 Task: Find connections with filter location Palakkad with filter topic #realestatewith filter profile language French with filter current company Toluna with filter school The ICFAI University, Dehradun with filter industry Primary and Secondary Education with filter service category Mortgage Lending with filter keywords title Coordinator
Action: Mouse moved to (481, 59)
Screenshot: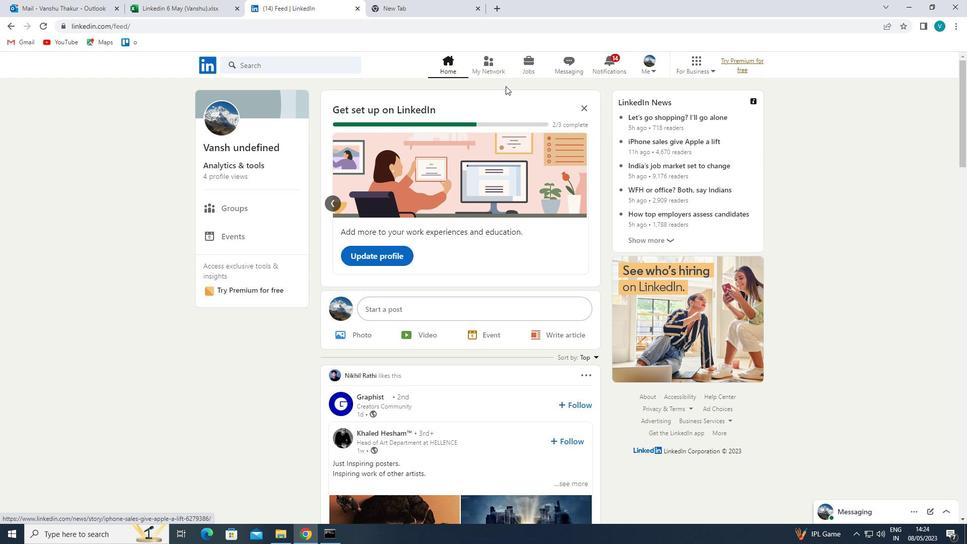 
Action: Mouse pressed left at (481, 59)
Screenshot: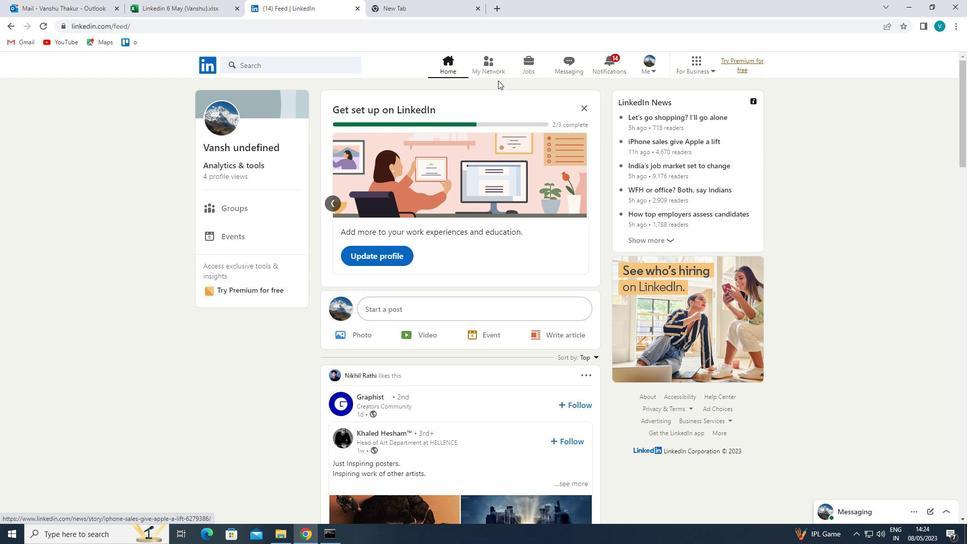 
Action: Mouse moved to (282, 120)
Screenshot: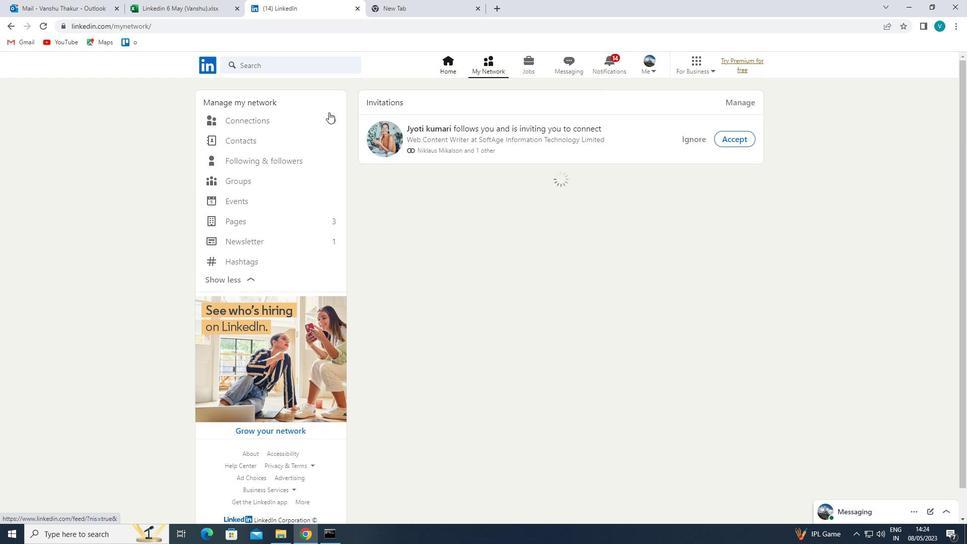 
Action: Mouse pressed left at (282, 120)
Screenshot: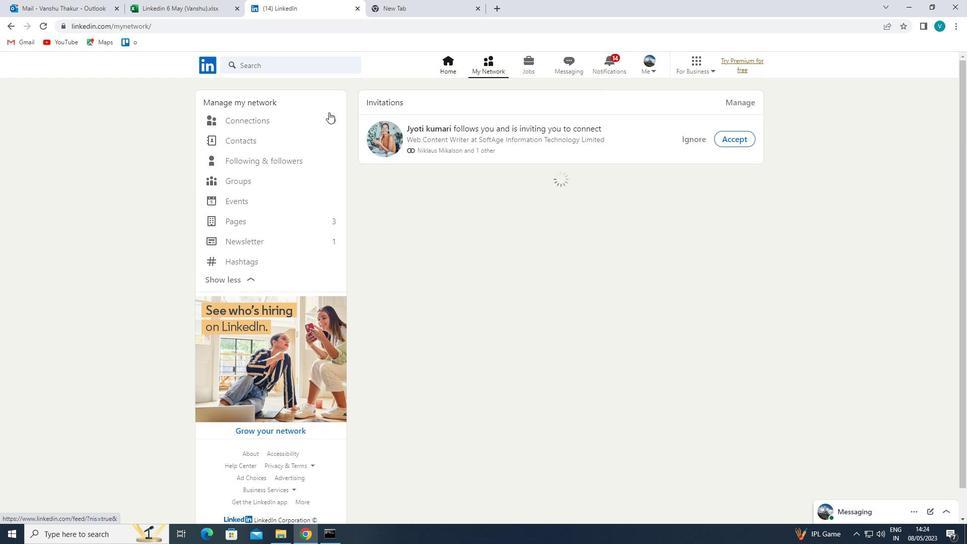 
Action: Mouse moved to (563, 117)
Screenshot: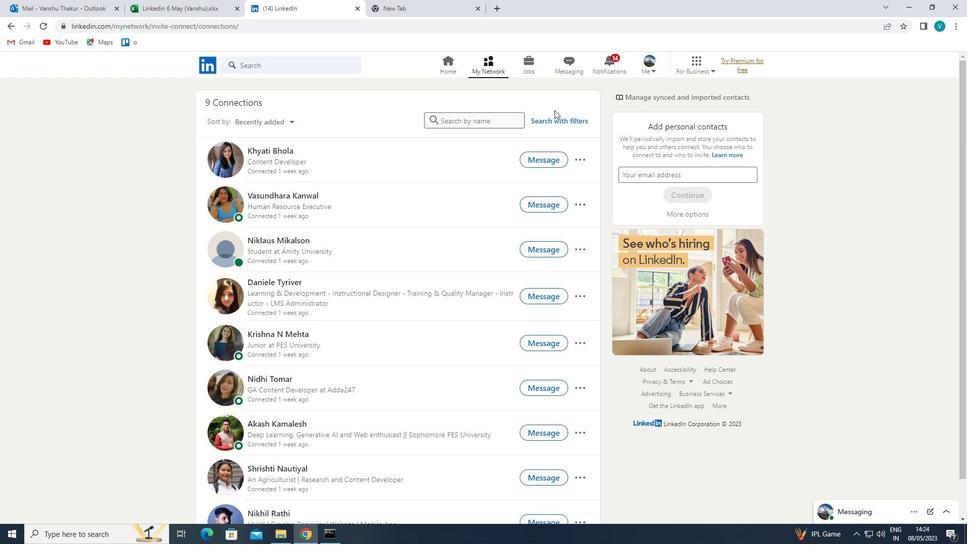 
Action: Mouse pressed left at (563, 117)
Screenshot: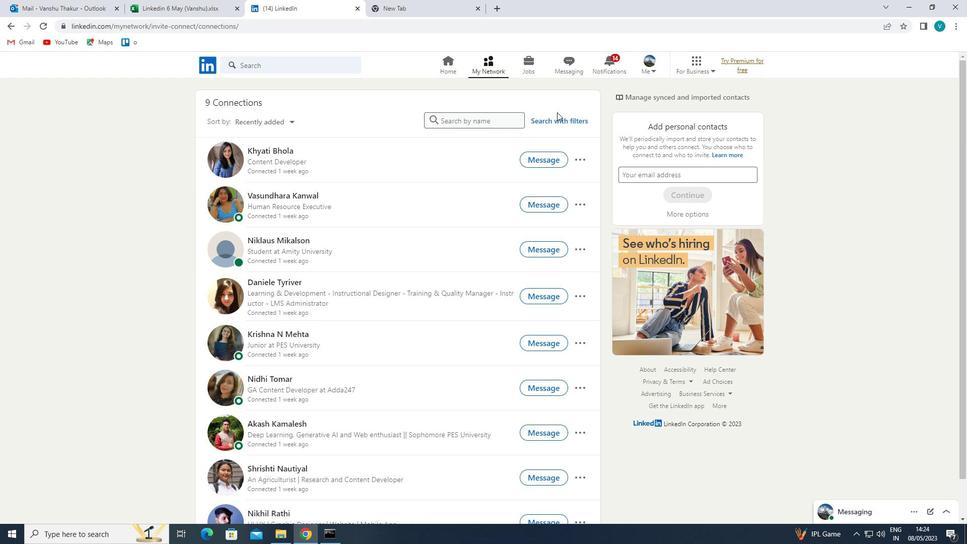 
Action: Mouse moved to (495, 88)
Screenshot: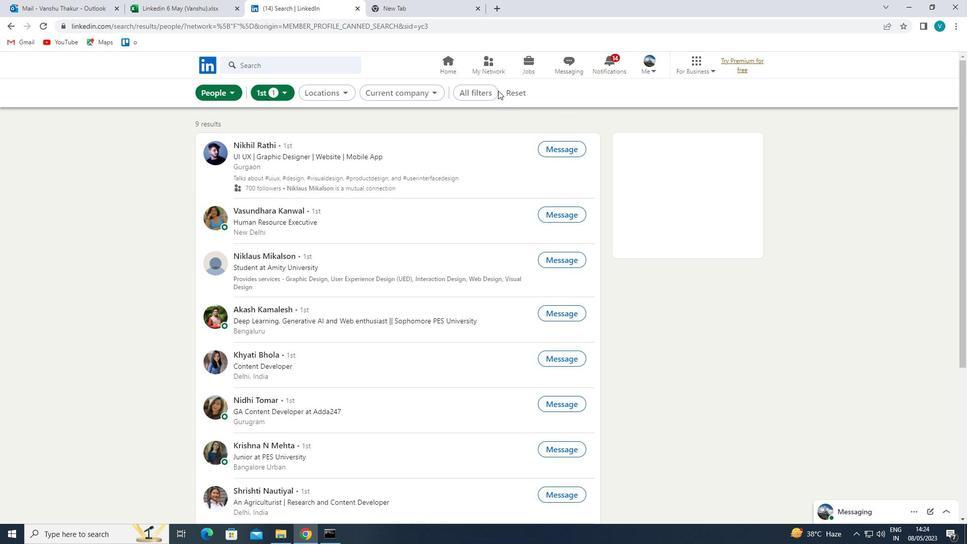 
Action: Mouse pressed left at (495, 88)
Screenshot: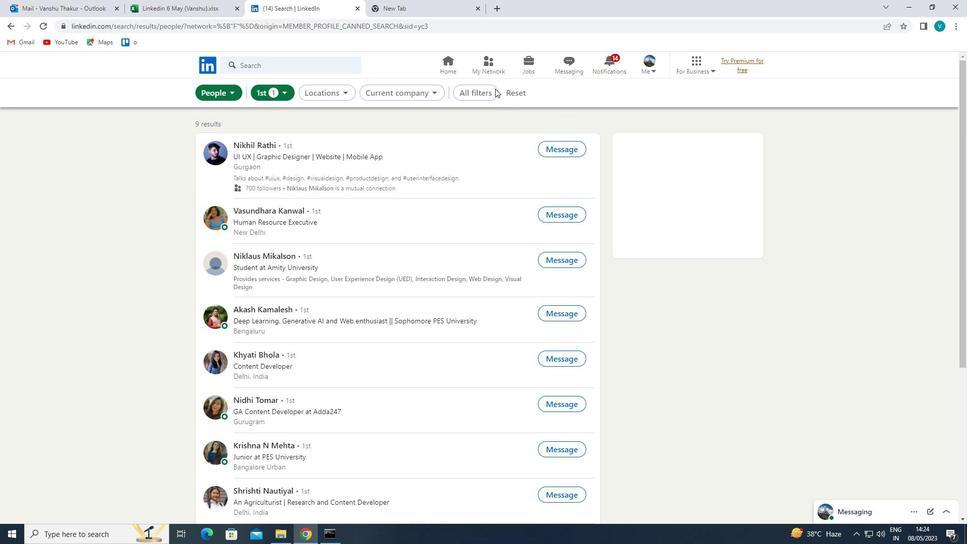 
Action: Mouse moved to (809, 220)
Screenshot: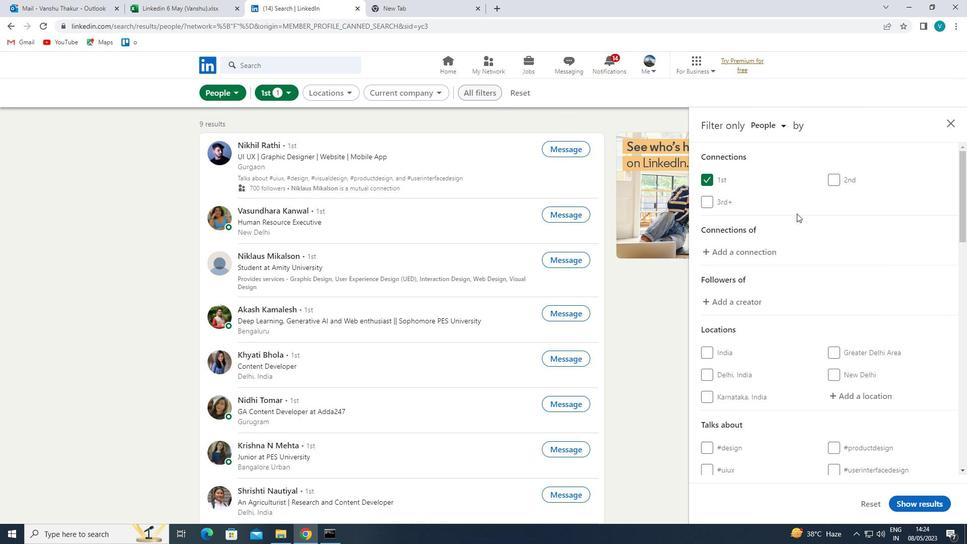 
Action: Mouse scrolled (809, 219) with delta (0, 0)
Screenshot: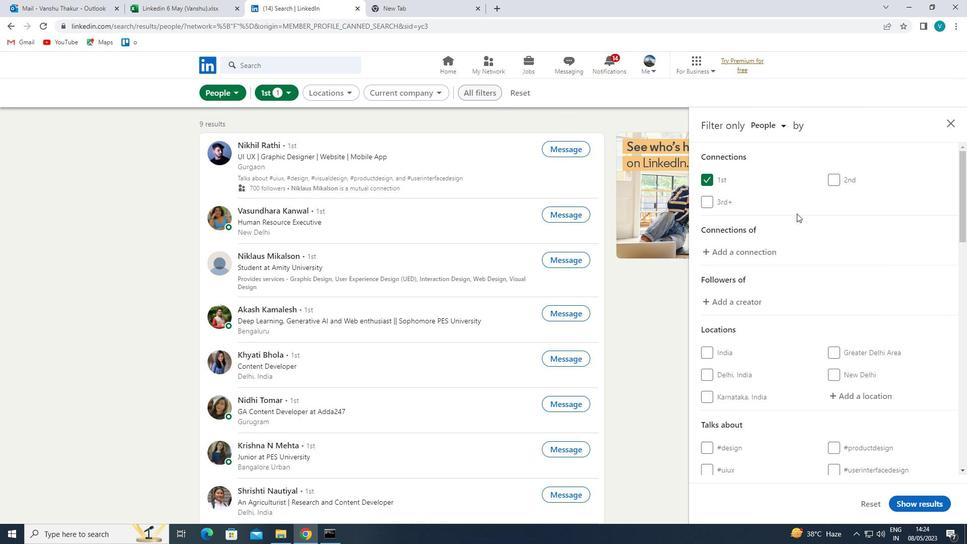 
Action: Mouse moved to (813, 223)
Screenshot: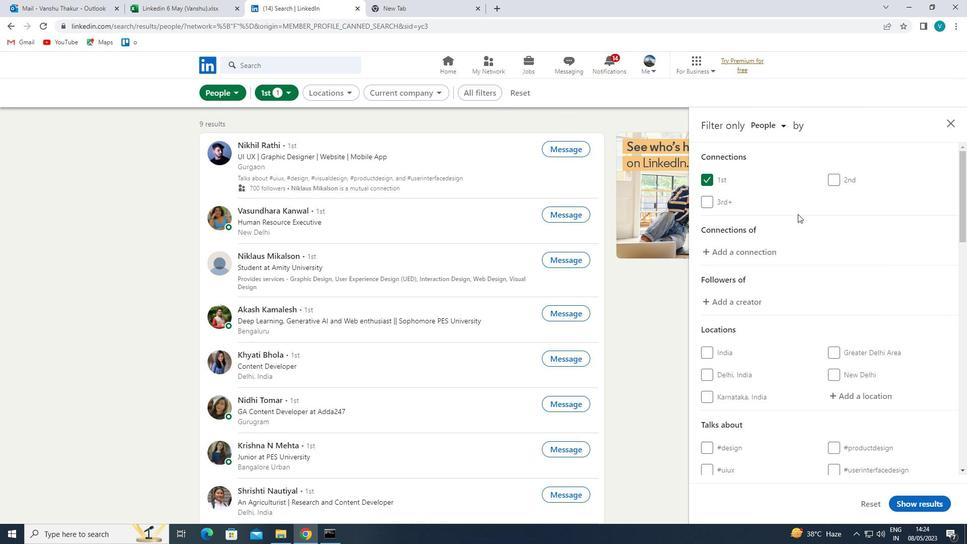 
Action: Mouse scrolled (813, 222) with delta (0, 0)
Screenshot: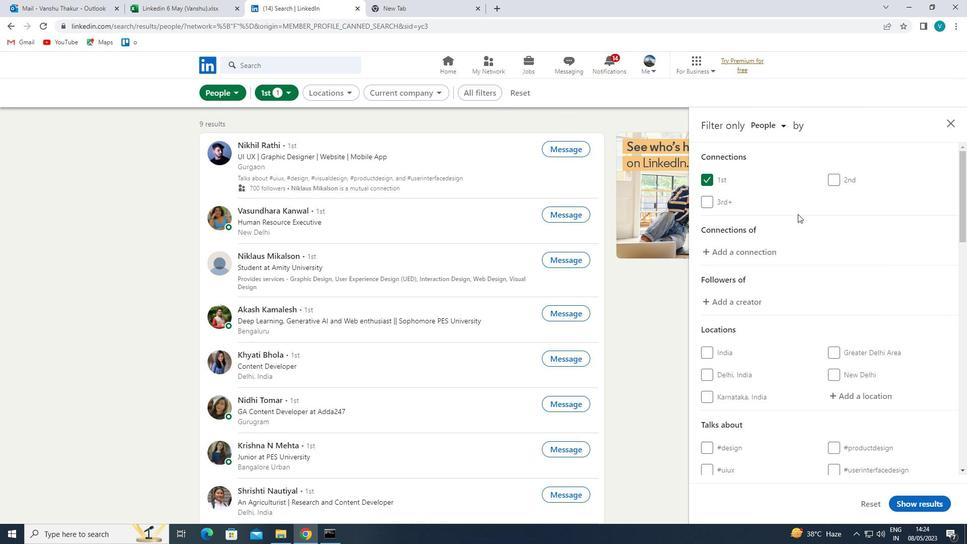 
Action: Mouse moved to (862, 290)
Screenshot: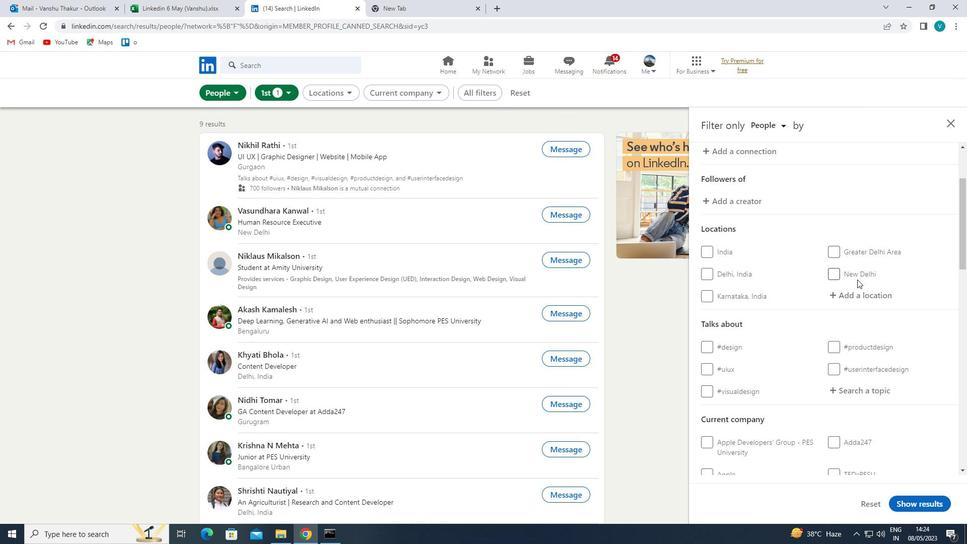 
Action: Mouse pressed left at (862, 290)
Screenshot: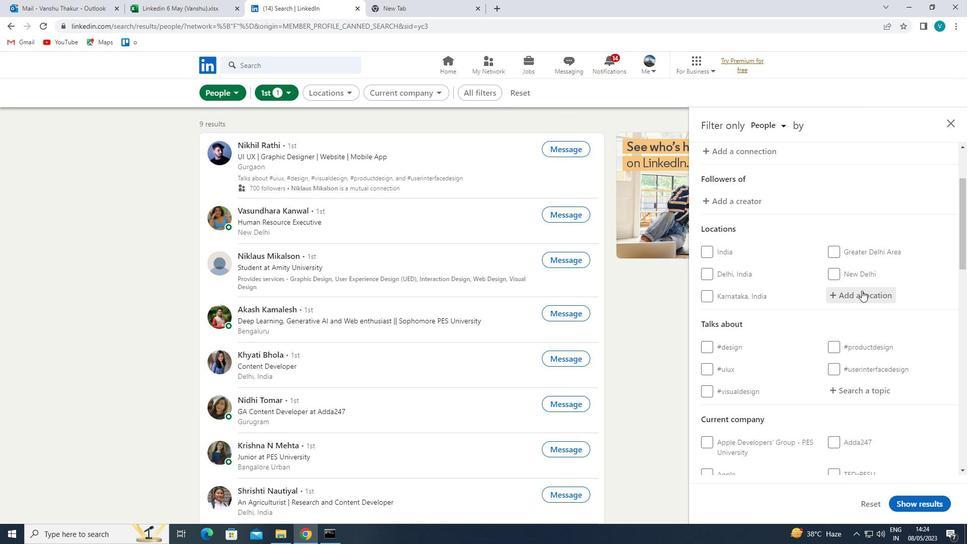 
Action: Mouse moved to (753, 234)
Screenshot: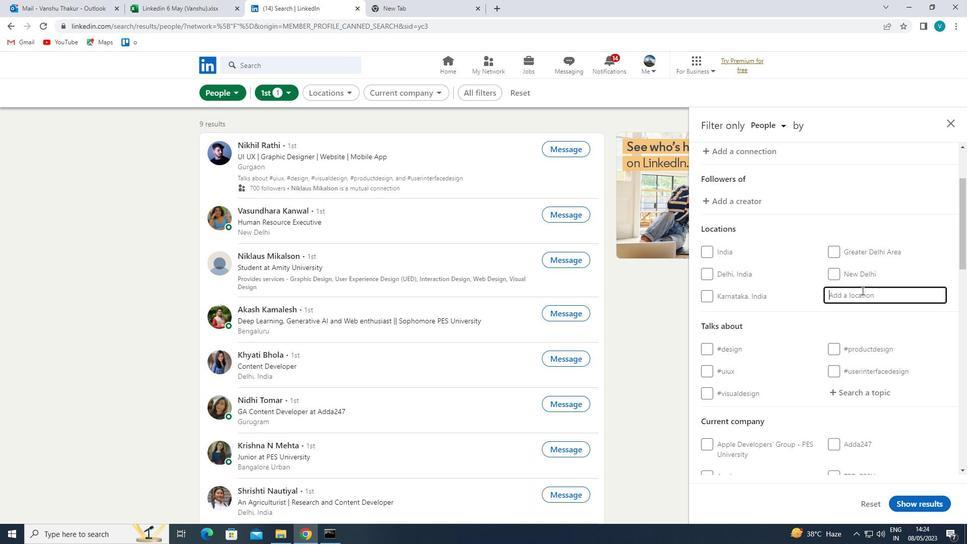 
Action: Key pressed <Key.shift><Key.shift><Key.shift><Key.shift>PALAKKAD
Screenshot: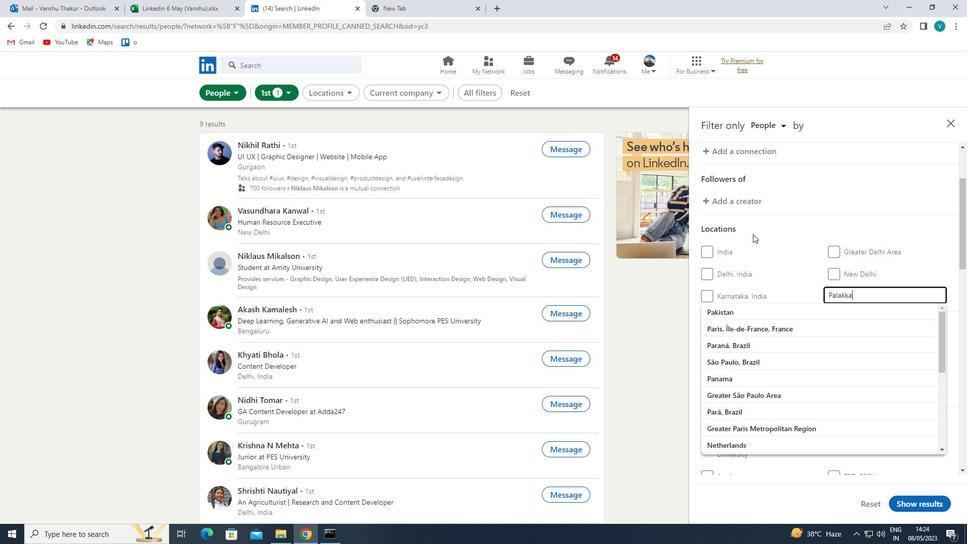 
Action: Mouse moved to (764, 309)
Screenshot: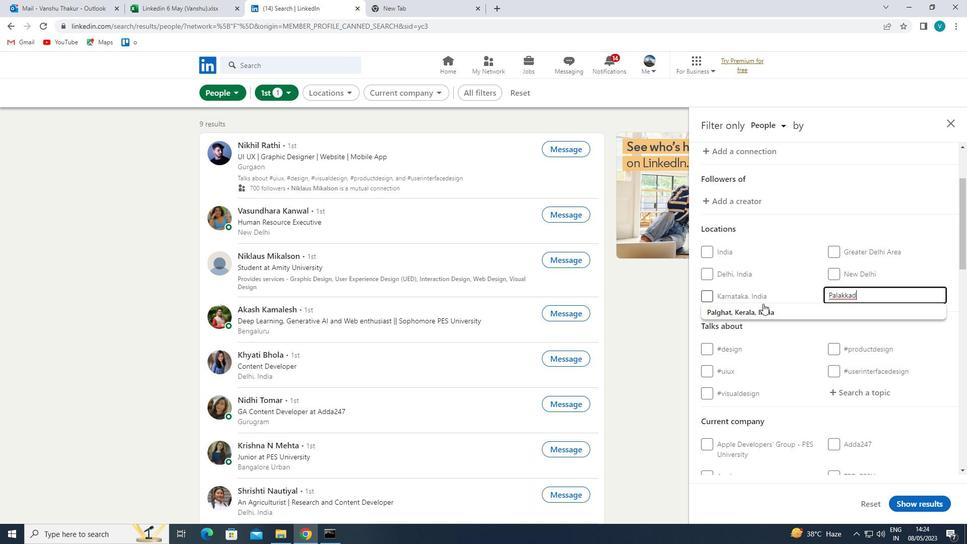 
Action: Mouse pressed left at (764, 309)
Screenshot: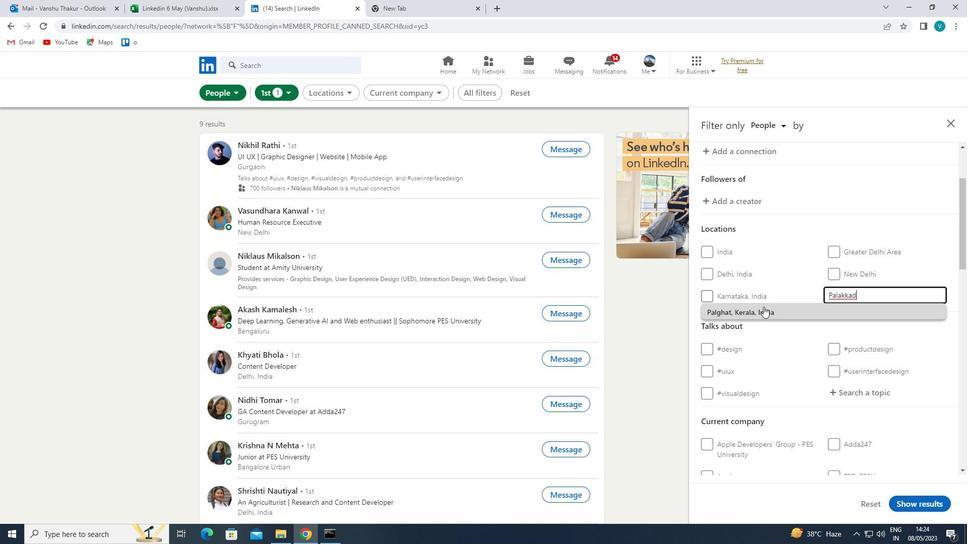 
Action: Mouse moved to (780, 317)
Screenshot: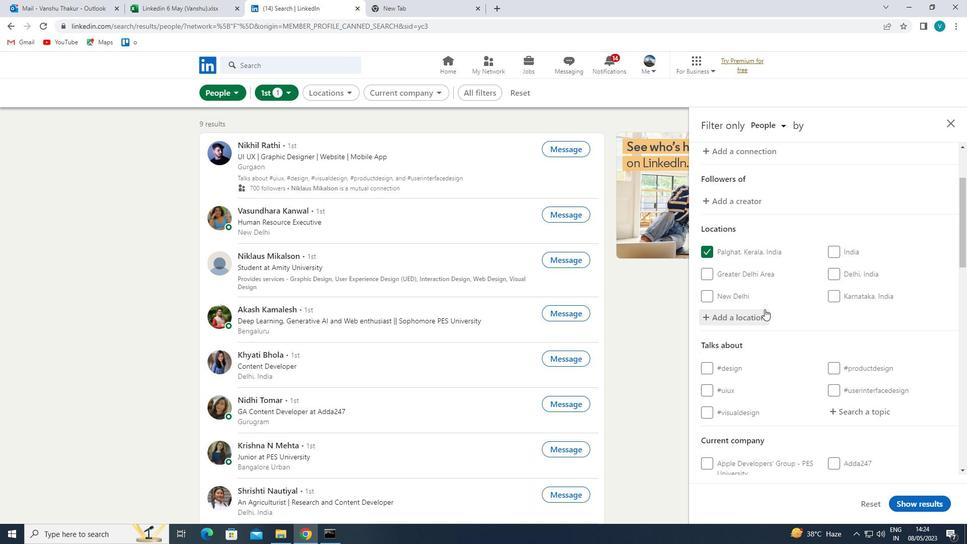 
Action: Mouse scrolled (780, 317) with delta (0, 0)
Screenshot: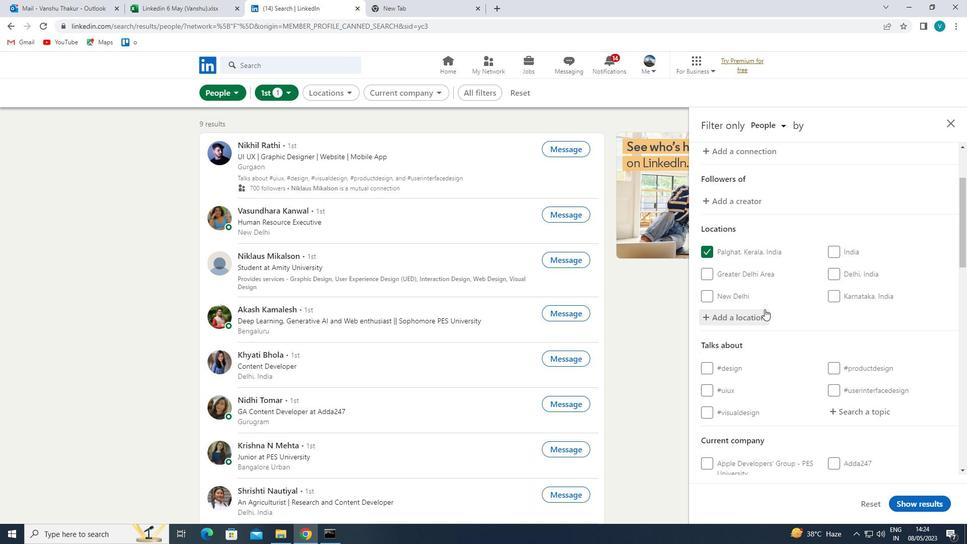 
Action: Mouse moved to (801, 333)
Screenshot: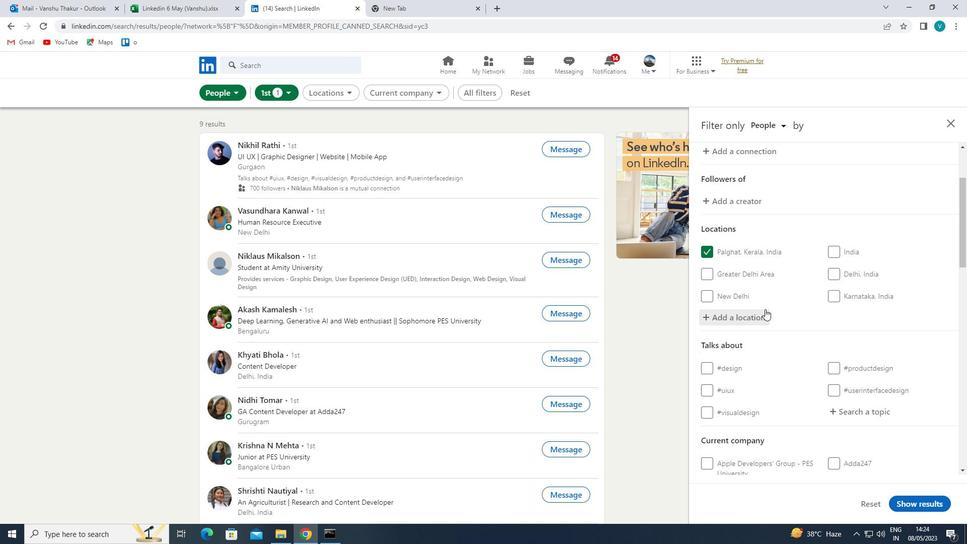 
Action: Mouse scrolled (801, 333) with delta (0, 0)
Screenshot: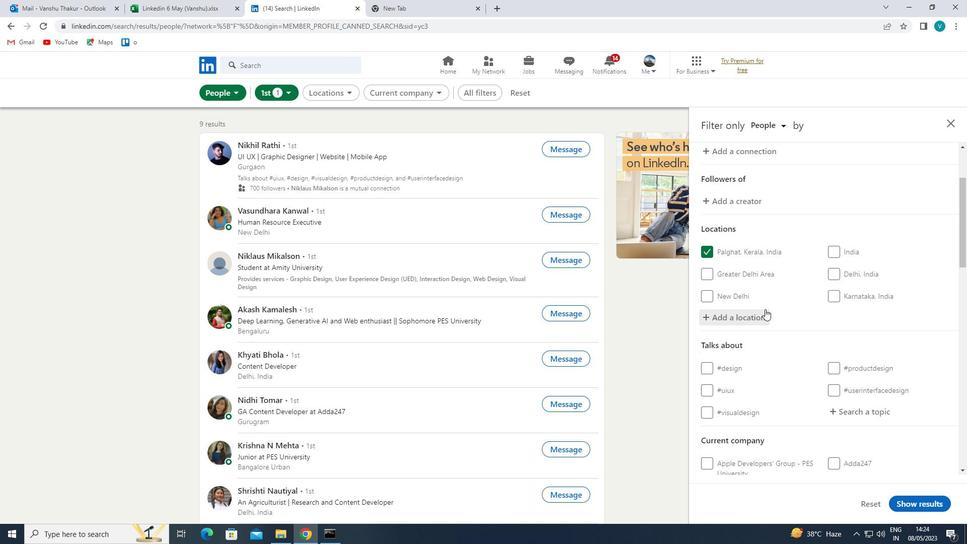 
Action: Mouse moved to (846, 310)
Screenshot: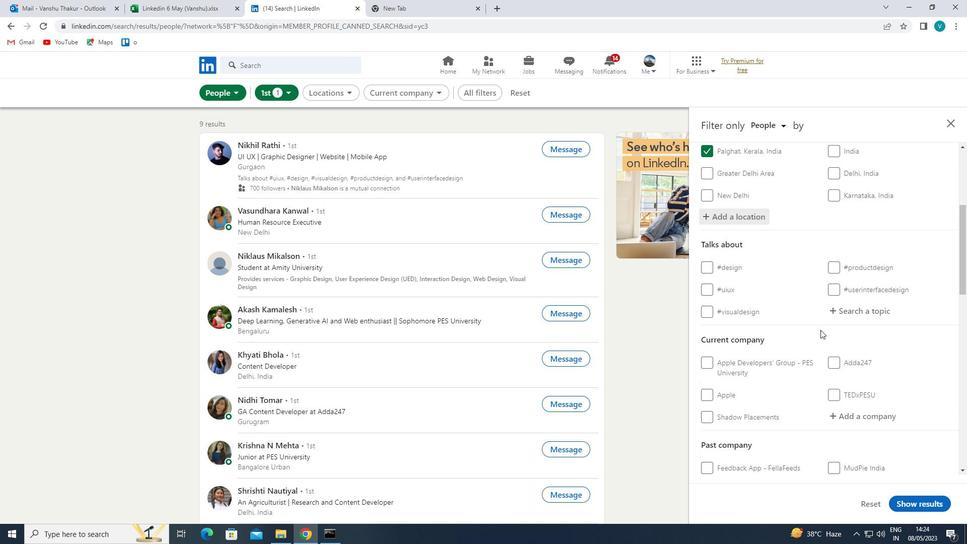 
Action: Mouse pressed left at (846, 310)
Screenshot: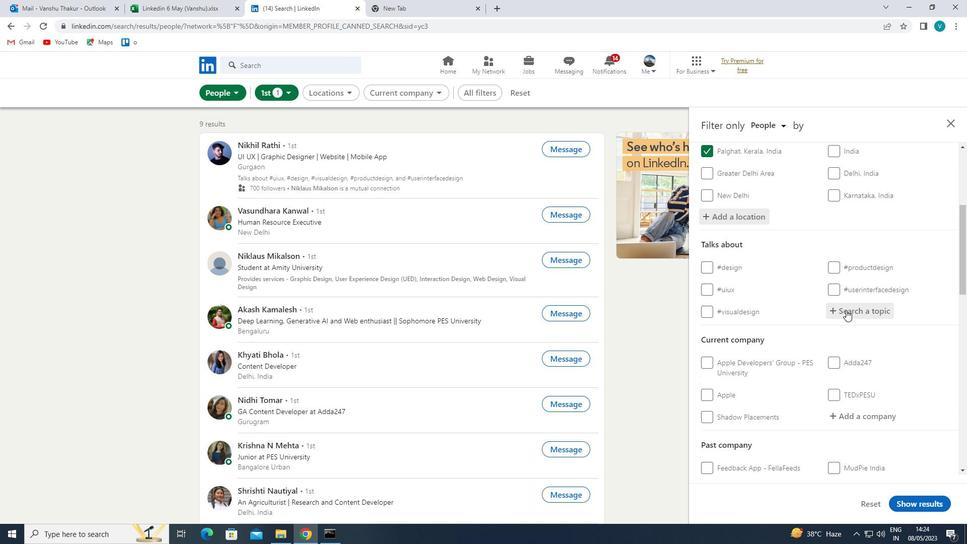 
Action: Mouse moved to (709, 231)
Screenshot: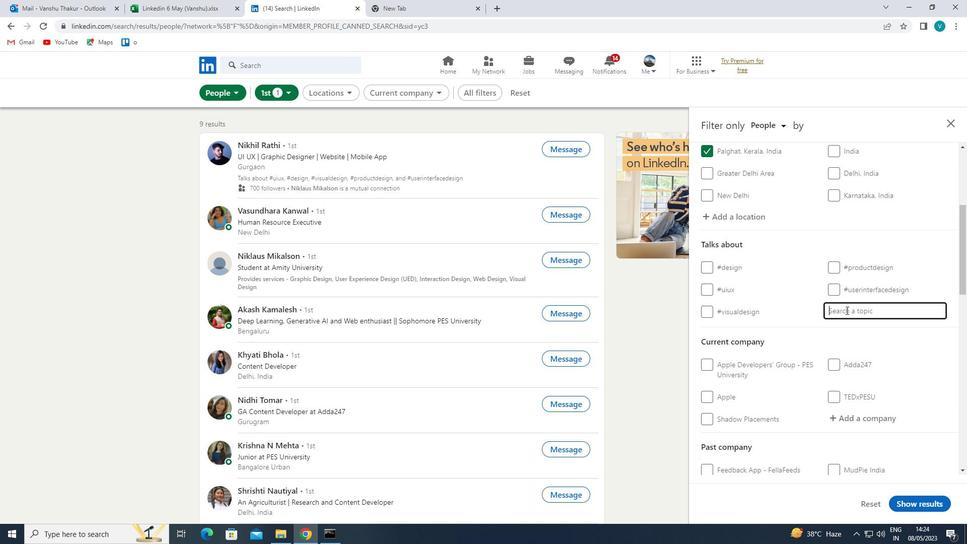 
Action: Key pressed REALESTATE
Screenshot: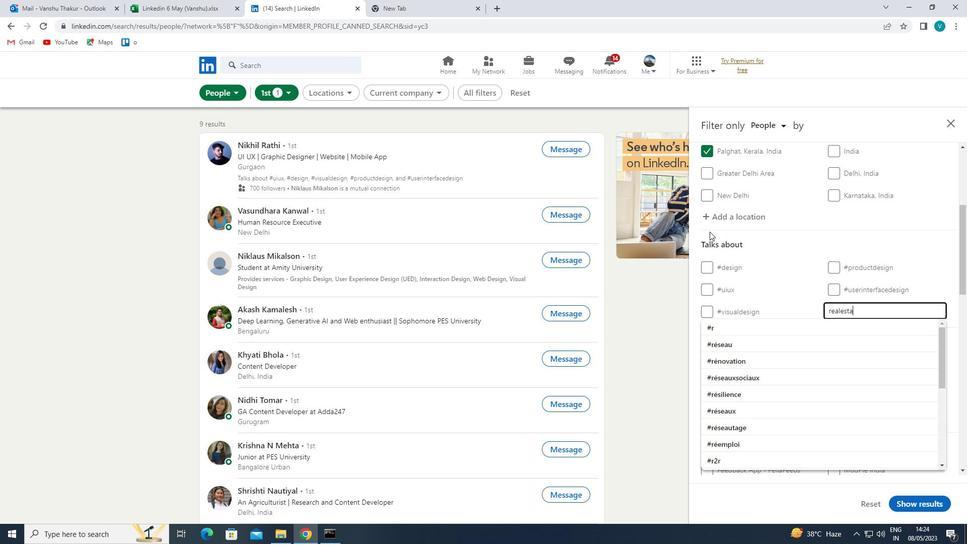
Action: Mouse moved to (830, 309)
Screenshot: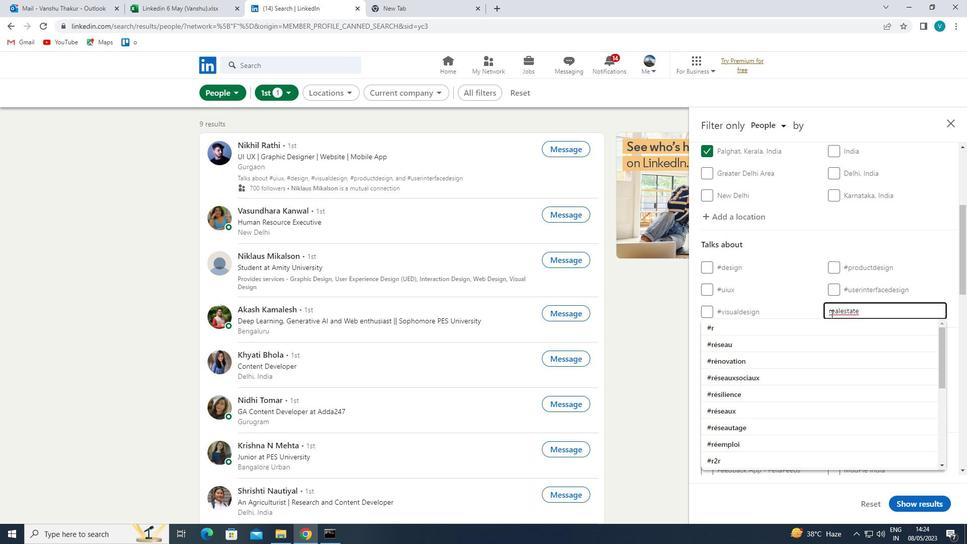 
Action: Mouse pressed left at (830, 309)
Screenshot: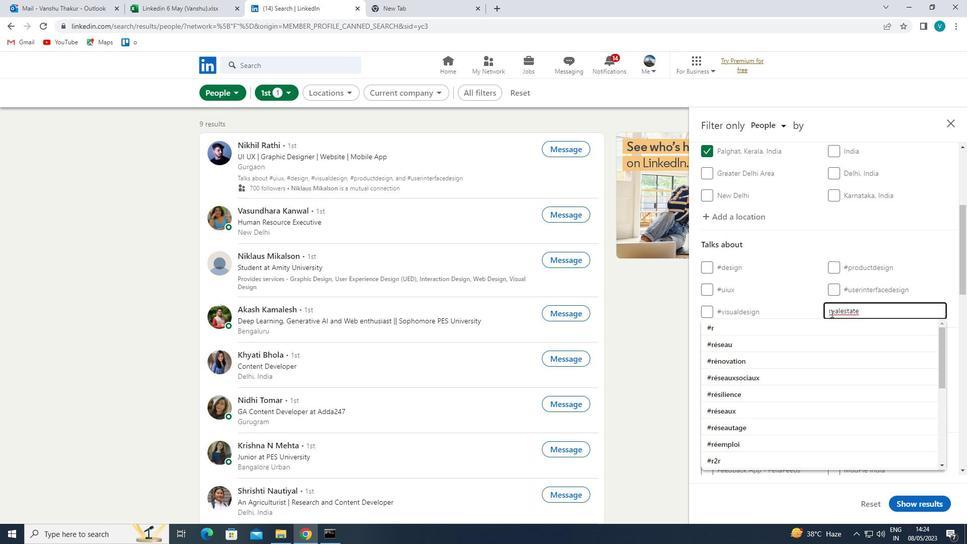 
Action: Mouse moved to (833, 310)
Screenshot: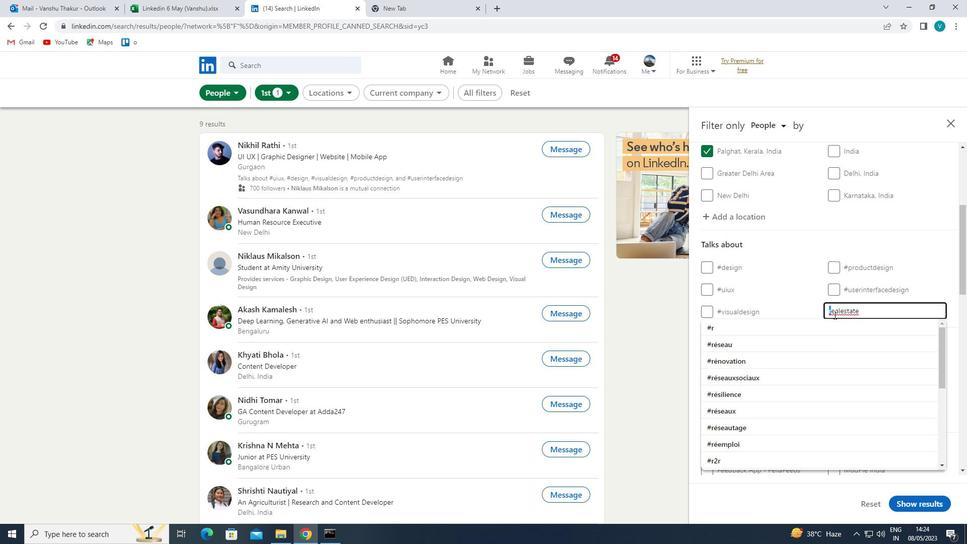 
Action: Mouse pressed left at (833, 310)
Screenshot: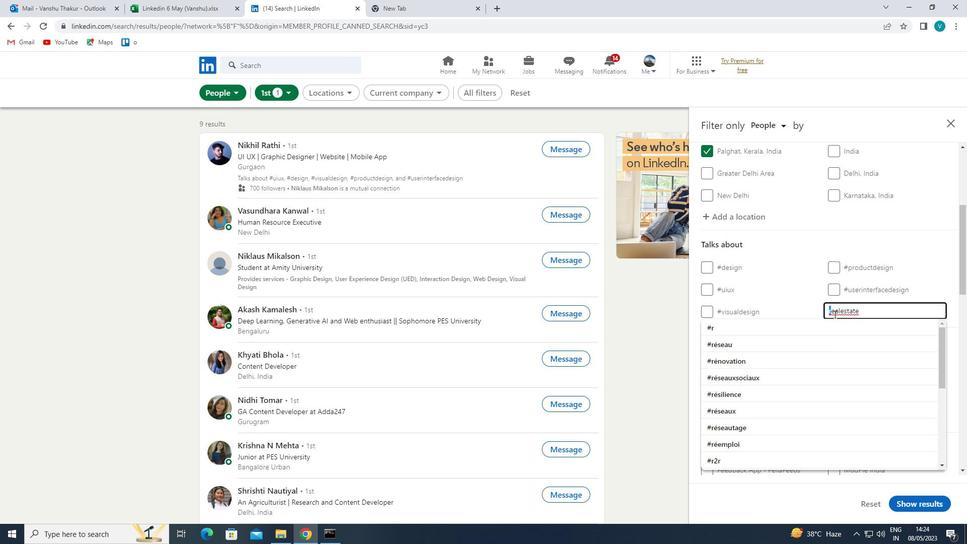 
Action: Mouse moved to (829, 310)
Screenshot: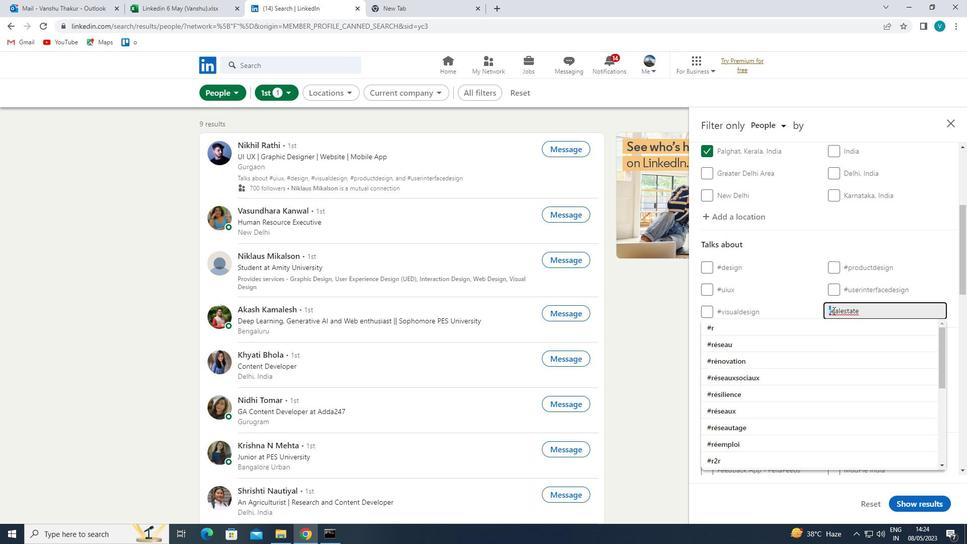 
Action: Mouse pressed left at (829, 310)
Screenshot: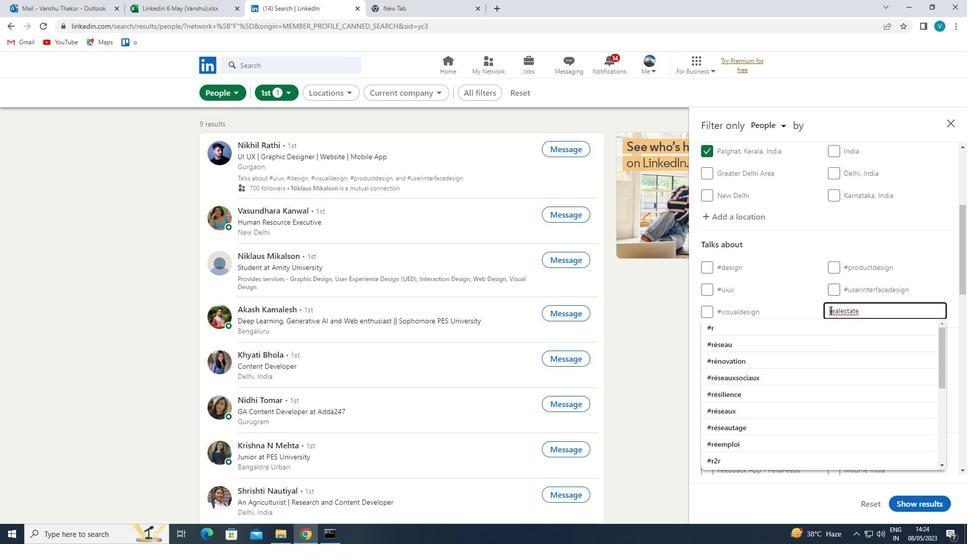 
Action: Mouse moved to (823, 318)
Screenshot: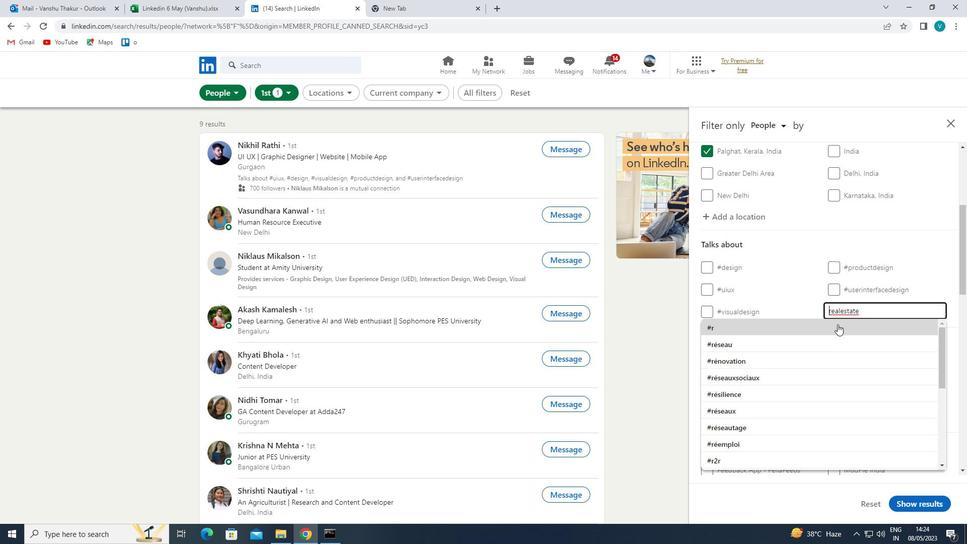 
Action: Key pressed <Key.shift><Key.shift><Key.shift><Key.shift><Key.shift><Key.shift><Key.shift><Key.shift><Key.shift><Key.shift>#
Screenshot: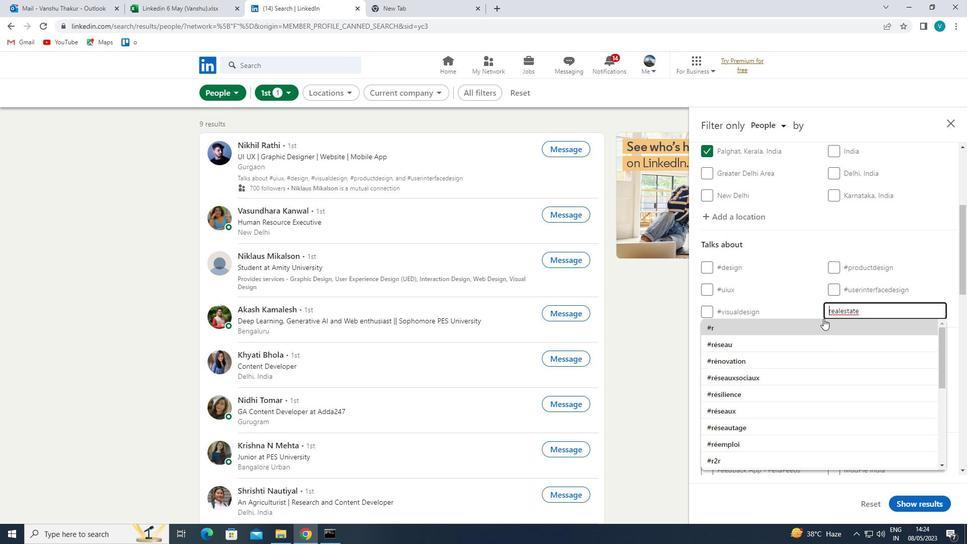 
Action: Mouse moved to (807, 298)
Screenshot: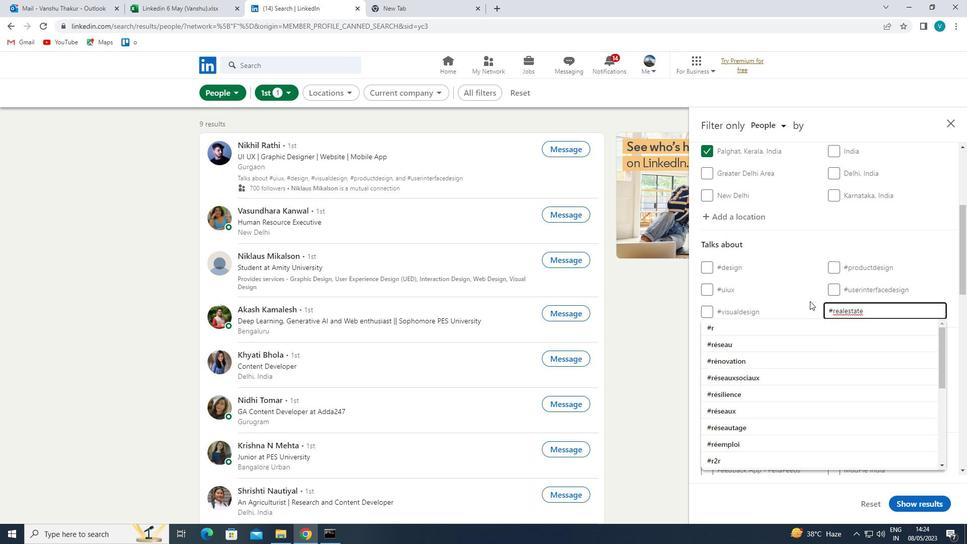 
Action: Mouse pressed left at (807, 298)
Screenshot: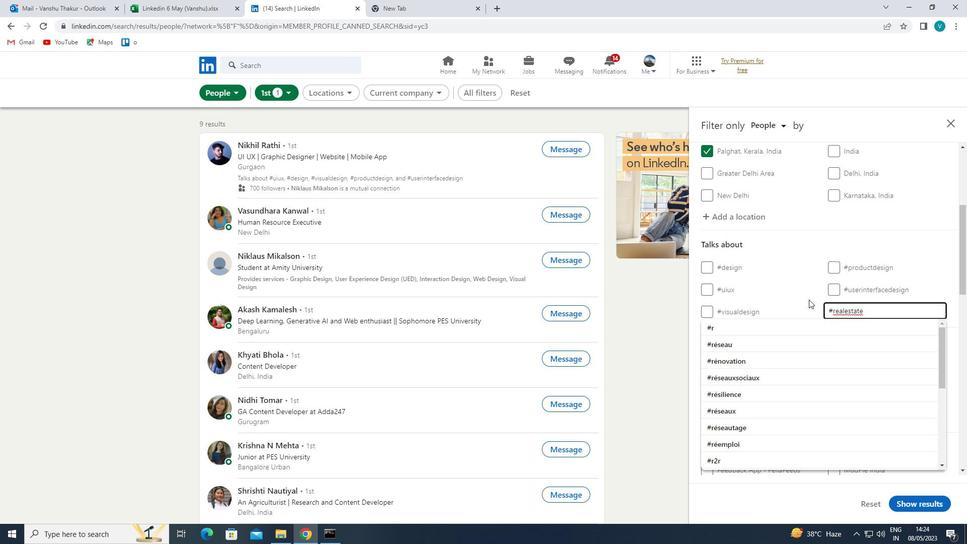 
Action: Mouse moved to (821, 299)
Screenshot: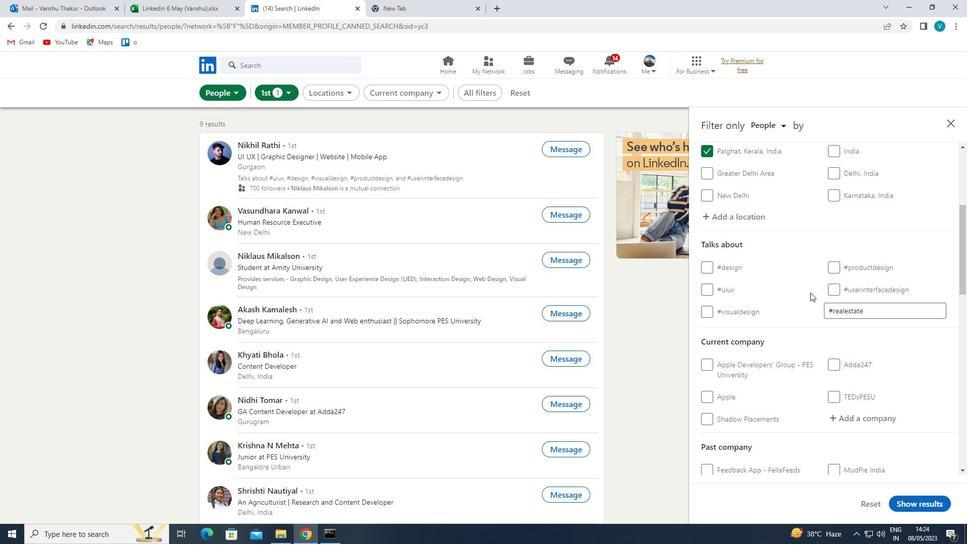 
Action: Mouse scrolled (821, 298) with delta (0, 0)
Screenshot: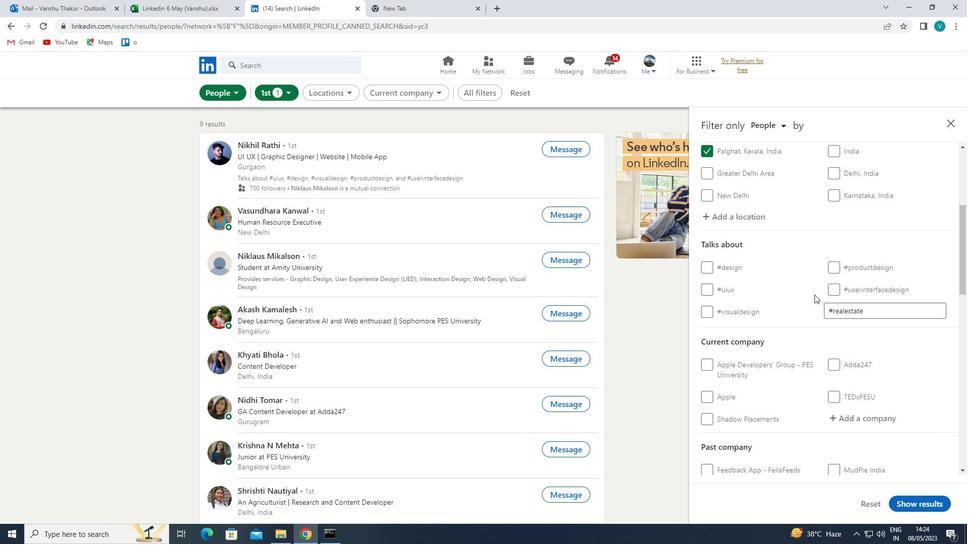 
Action: Mouse moved to (824, 301)
Screenshot: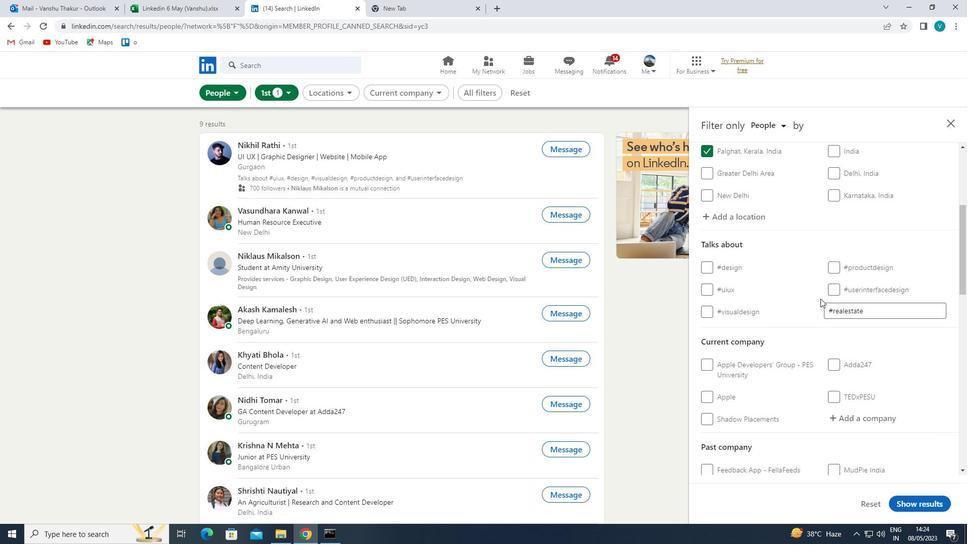 
Action: Mouse scrolled (824, 300) with delta (0, 0)
Screenshot: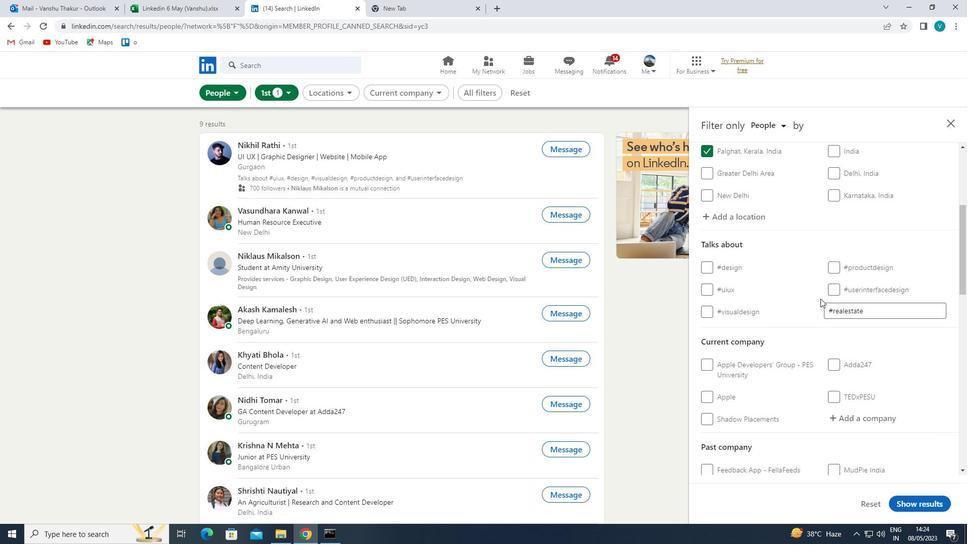 
Action: Mouse moved to (856, 321)
Screenshot: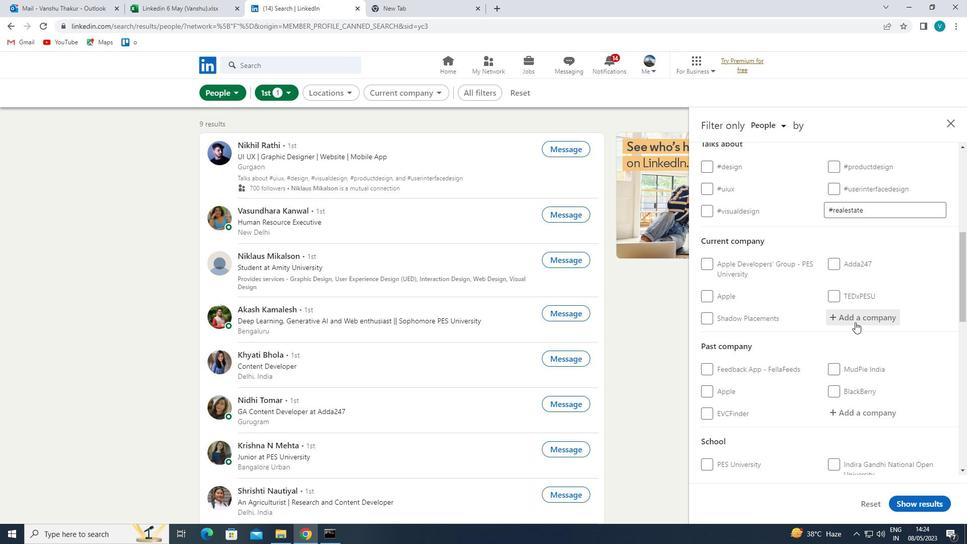 
Action: Mouse pressed left at (856, 321)
Screenshot: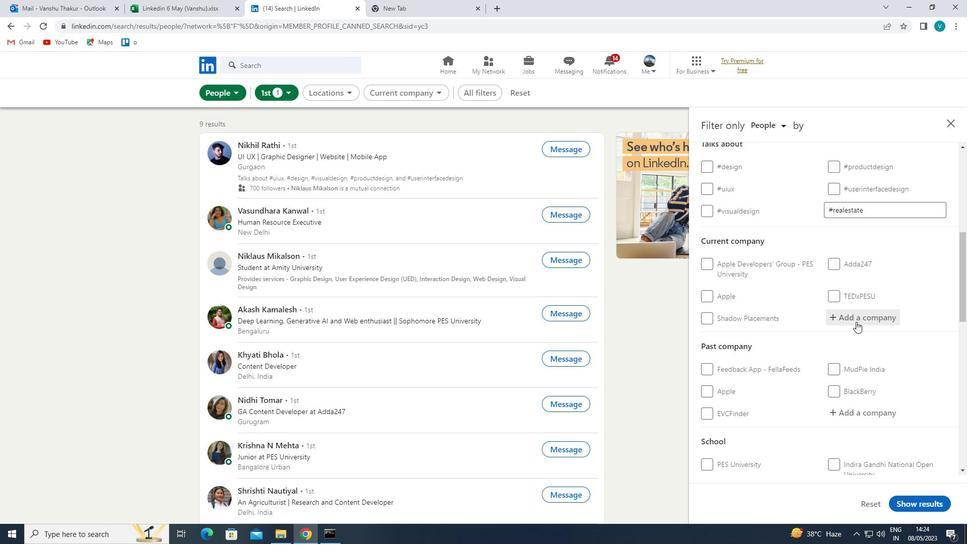 
Action: Mouse moved to (846, 327)
Screenshot: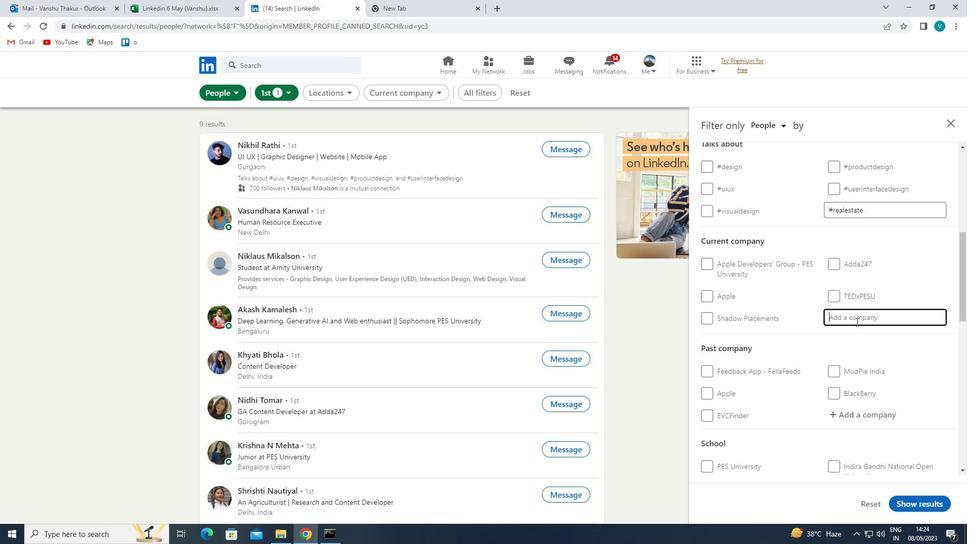 
Action: Key pressed <Key.shift>
Screenshot: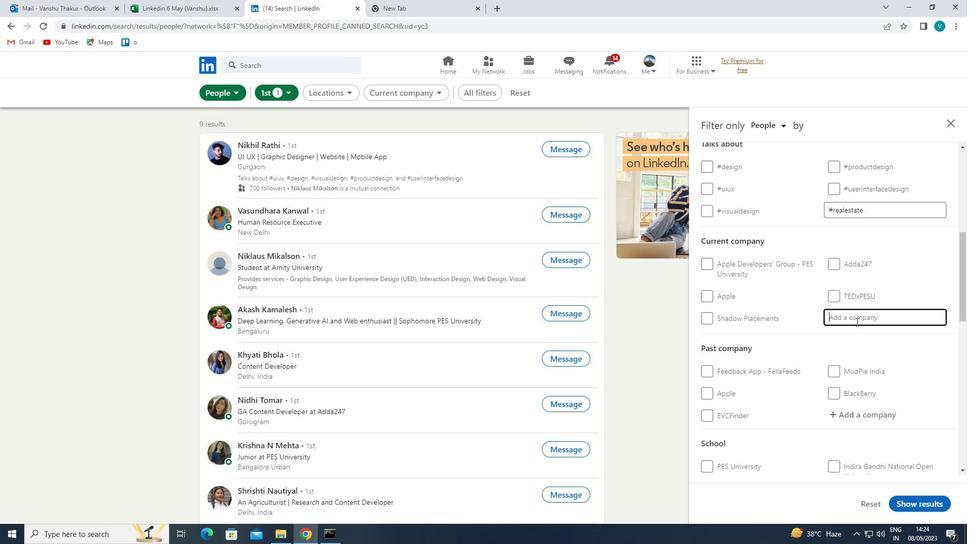 
Action: Mouse moved to (800, 362)
Screenshot: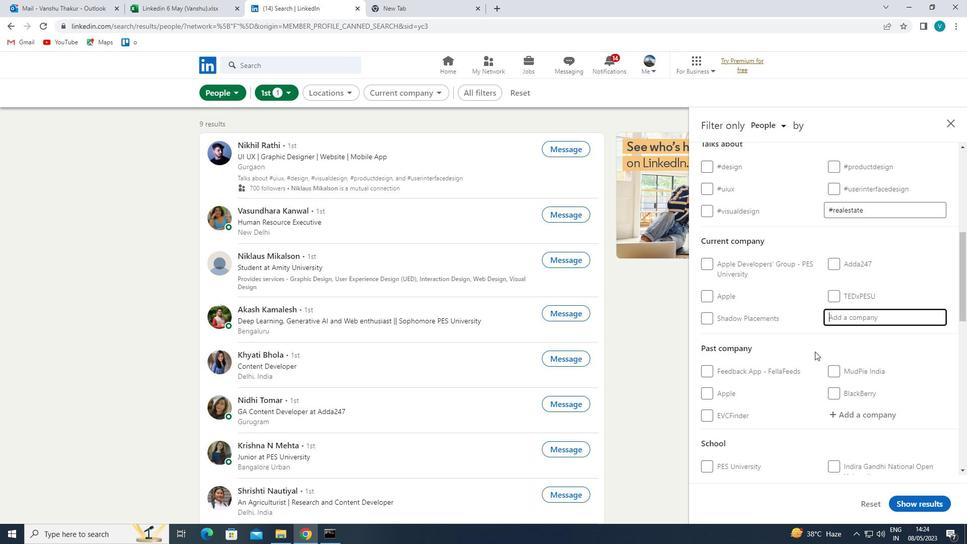 
Action: Key pressed <Key.shift>TOLUNA
Screenshot: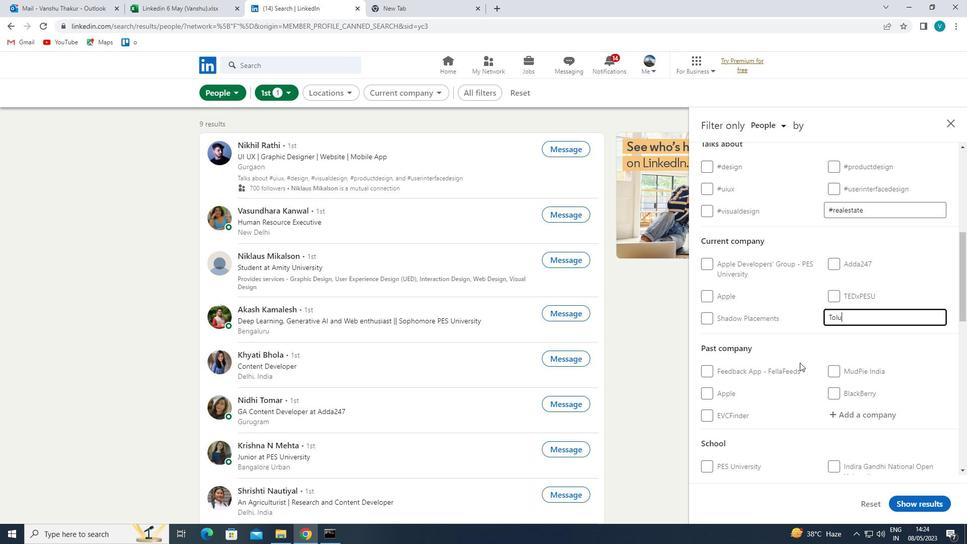 
Action: Mouse moved to (833, 326)
Screenshot: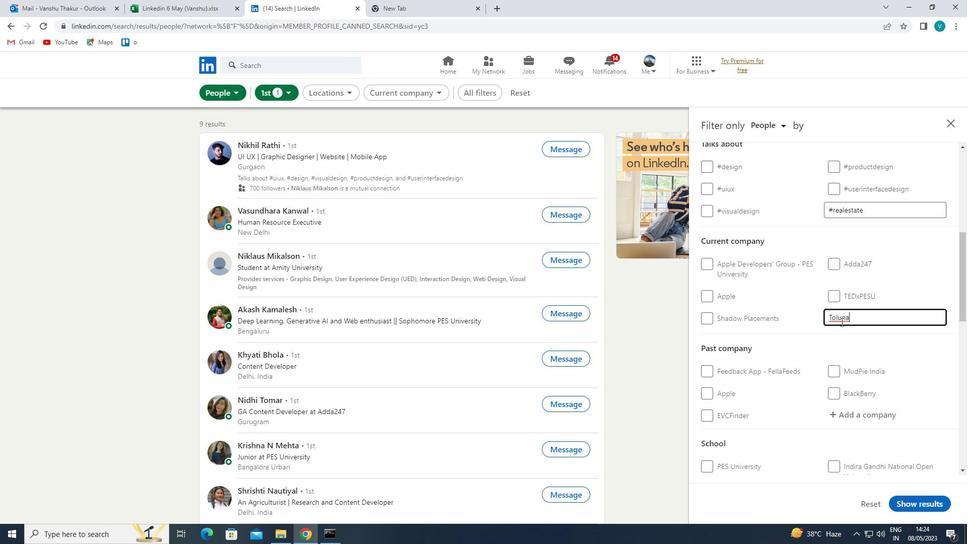 
Action: Mouse pressed left at (833, 326)
Screenshot: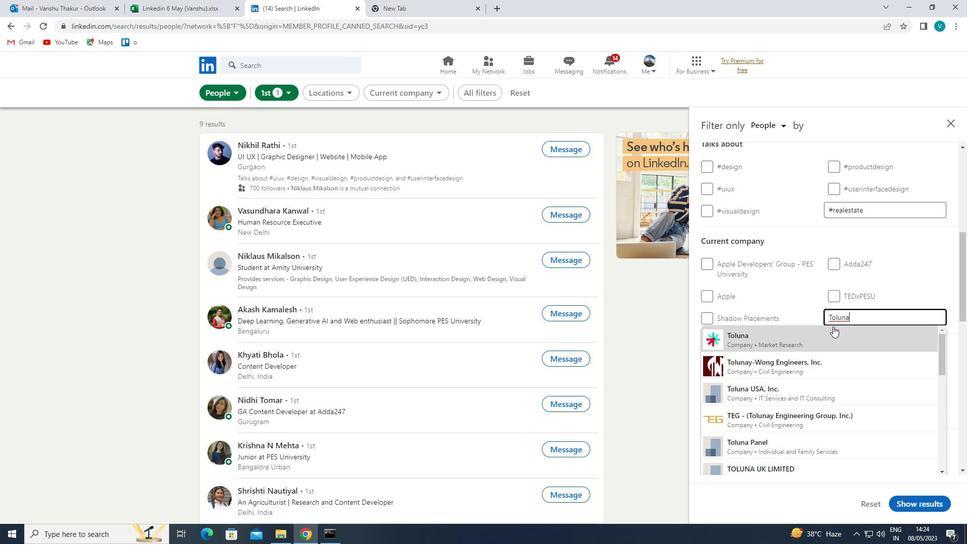
Action: Mouse scrolled (833, 325) with delta (0, 0)
Screenshot: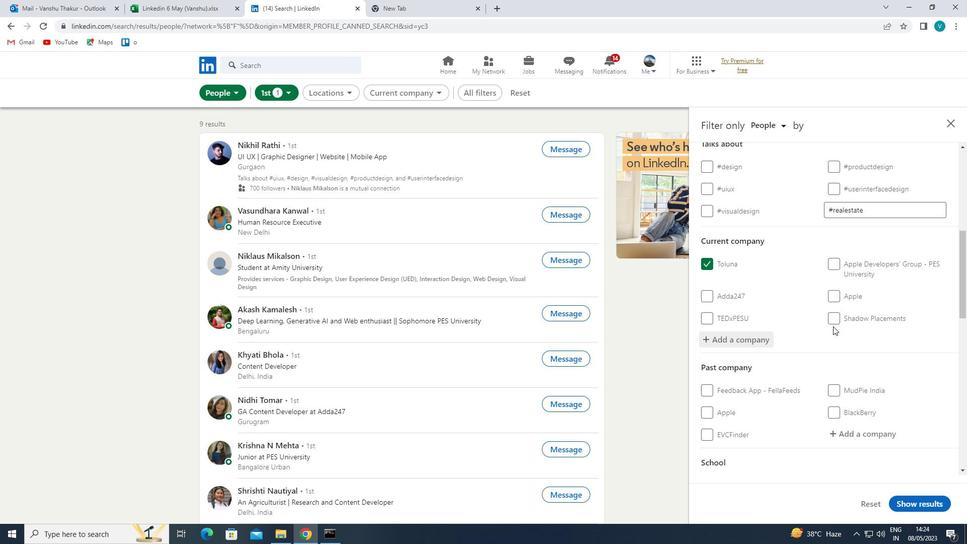 
Action: Mouse scrolled (833, 325) with delta (0, 0)
Screenshot: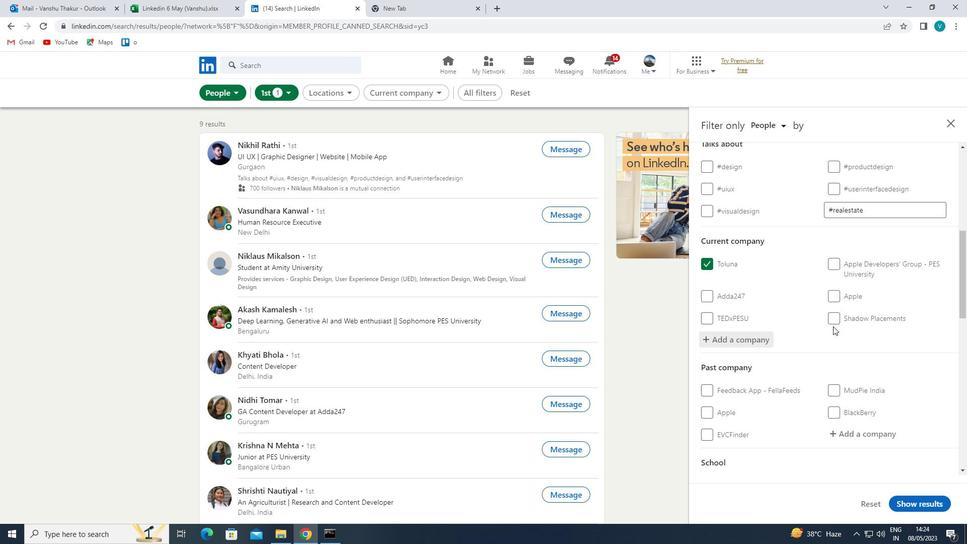 
Action: Mouse scrolled (833, 325) with delta (0, 0)
Screenshot: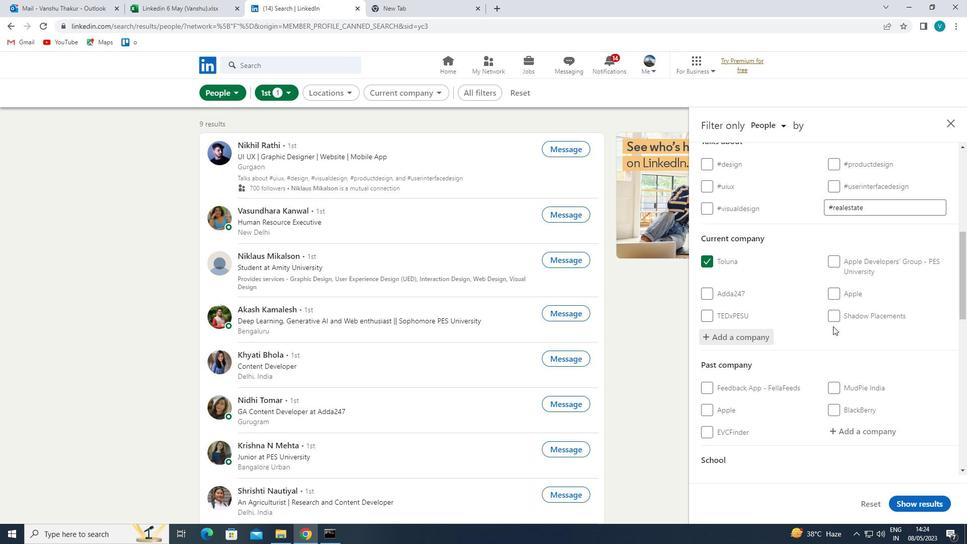 
Action: Mouse scrolled (833, 325) with delta (0, 0)
Screenshot: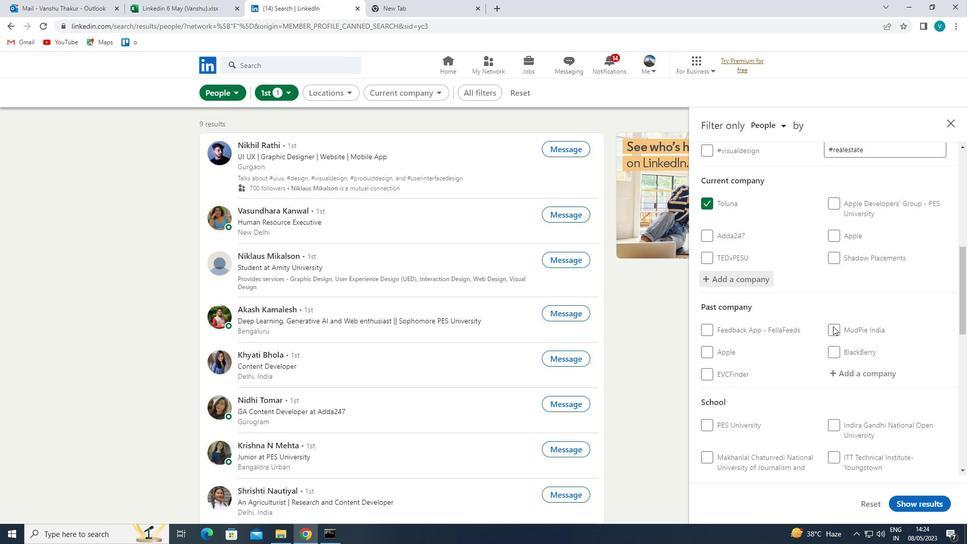 
Action: Mouse moved to (843, 355)
Screenshot: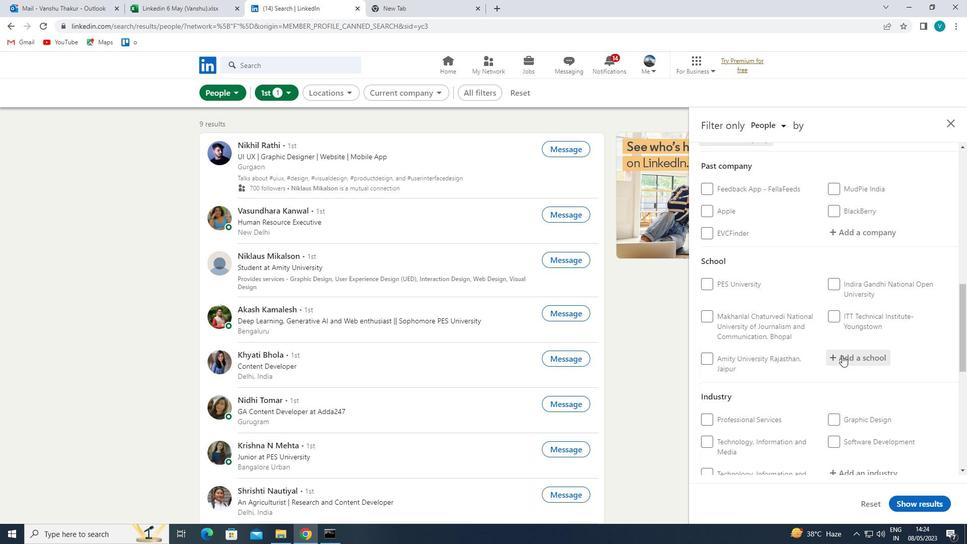 
Action: Mouse pressed left at (843, 355)
Screenshot: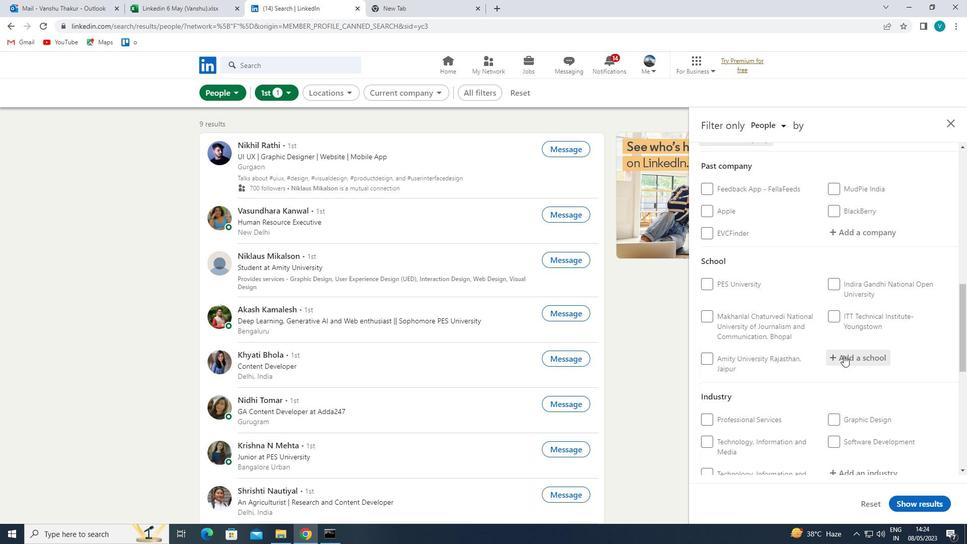 
Action: Mouse moved to (843, 355)
Screenshot: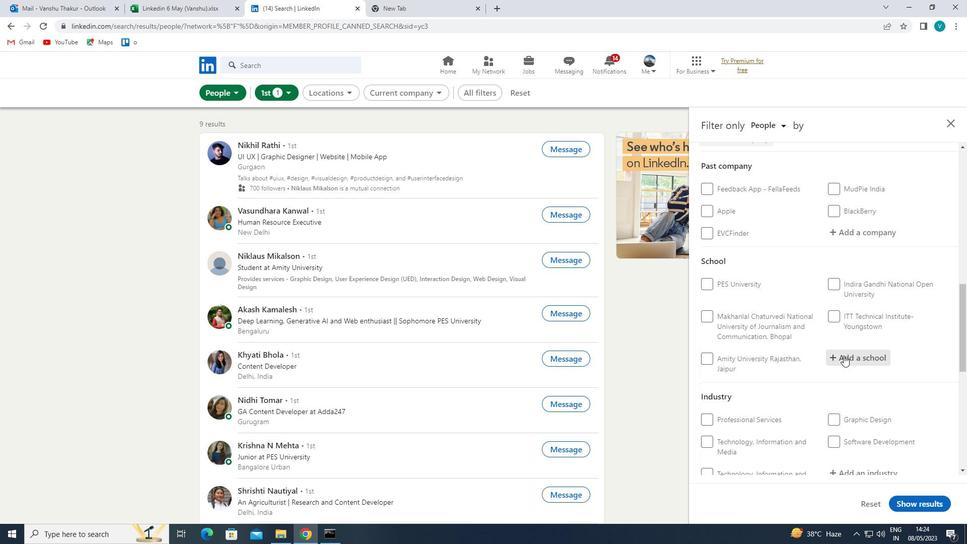 
Action: Key pressed <Key.shift>THE<Key.space><Key.shift>ICFAI
Screenshot: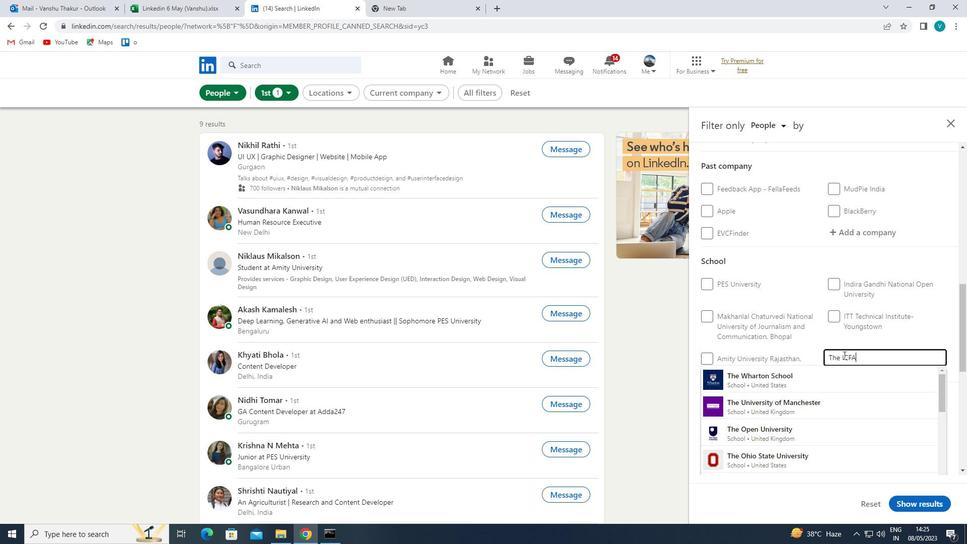 
Action: Mouse moved to (832, 376)
Screenshot: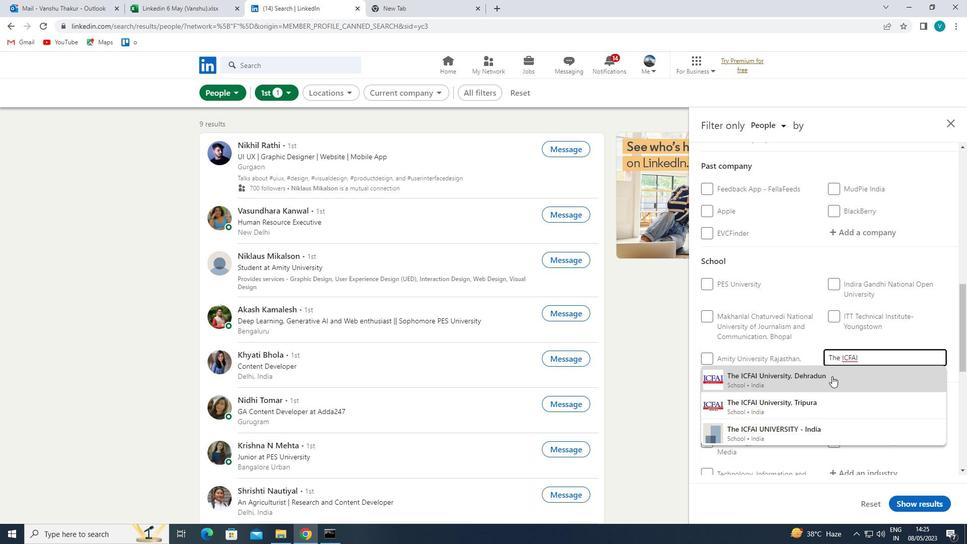 
Action: Mouse pressed left at (832, 376)
Screenshot: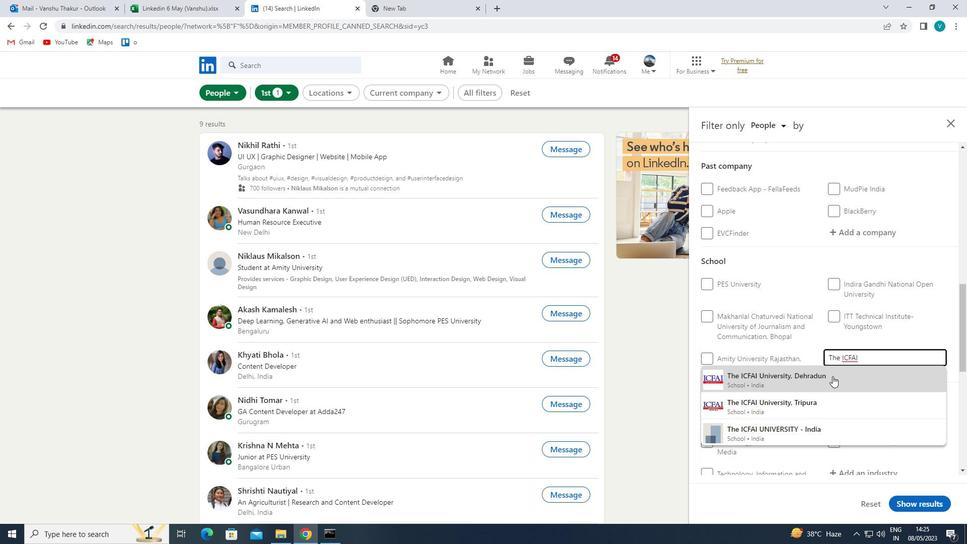 
Action: Mouse moved to (862, 359)
Screenshot: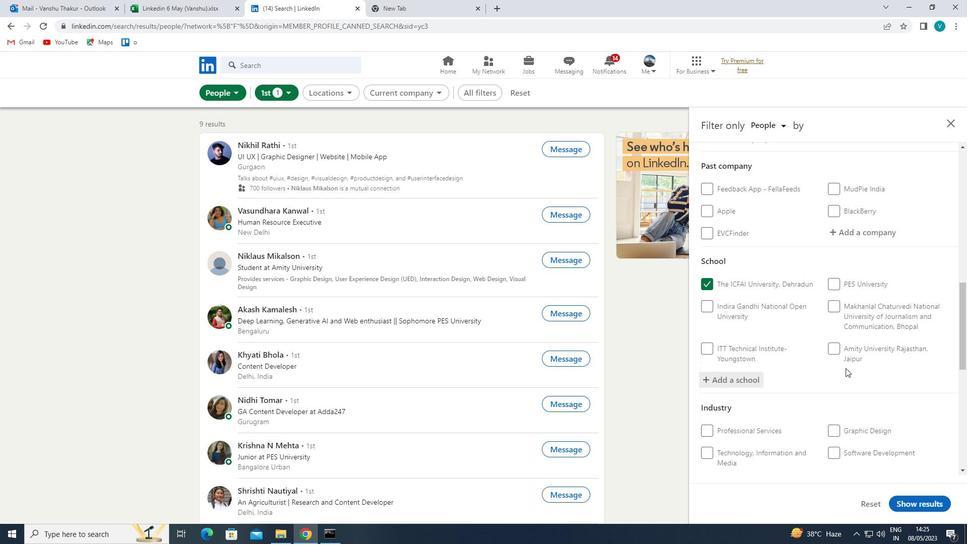 
Action: Mouse scrolled (862, 358) with delta (0, 0)
Screenshot: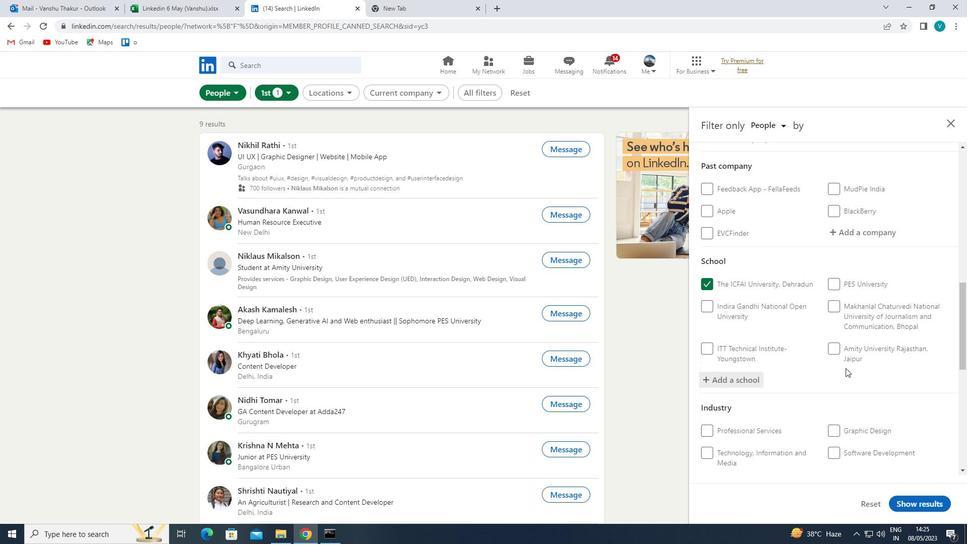 
Action: Mouse moved to (870, 355)
Screenshot: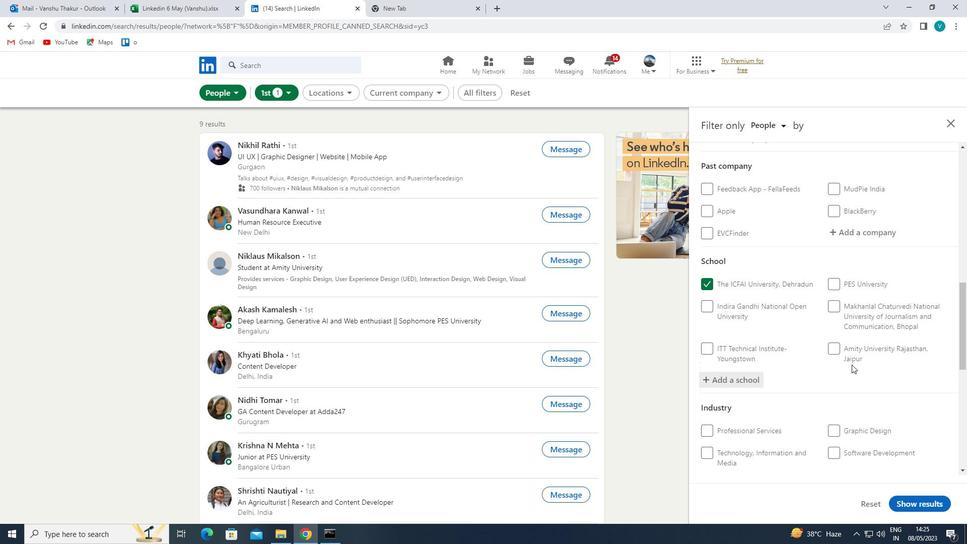
Action: Mouse scrolled (870, 355) with delta (0, 0)
Screenshot: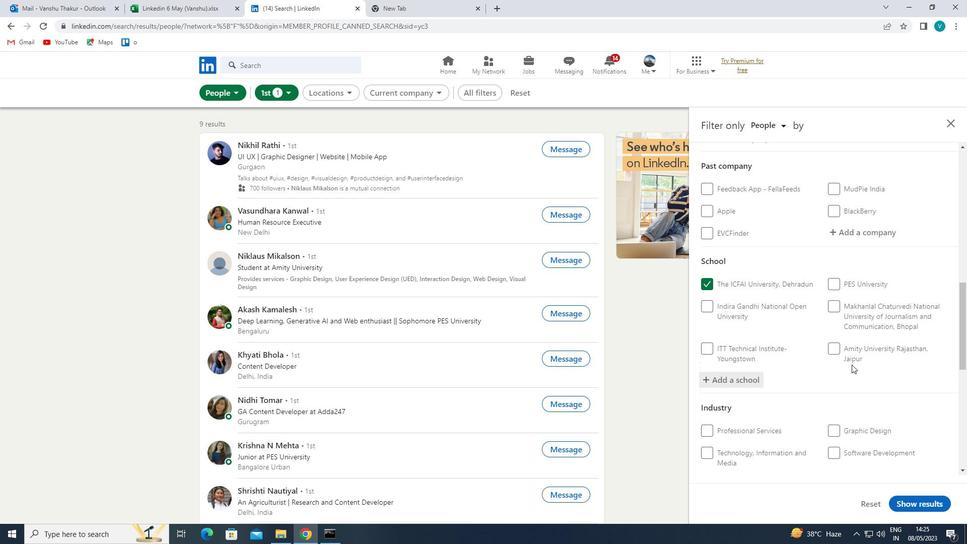
Action: Mouse moved to (862, 381)
Screenshot: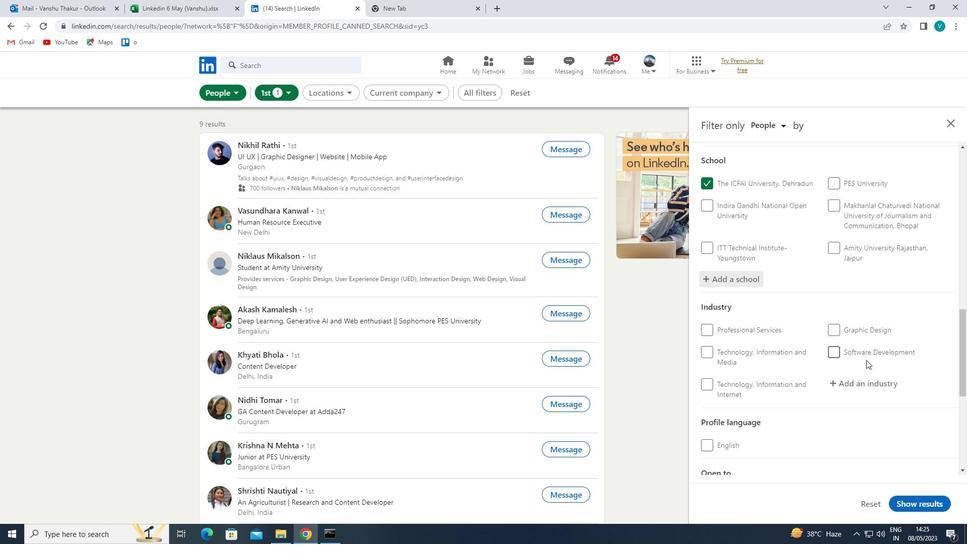 
Action: Mouse pressed left at (862, 381)
Screenshot: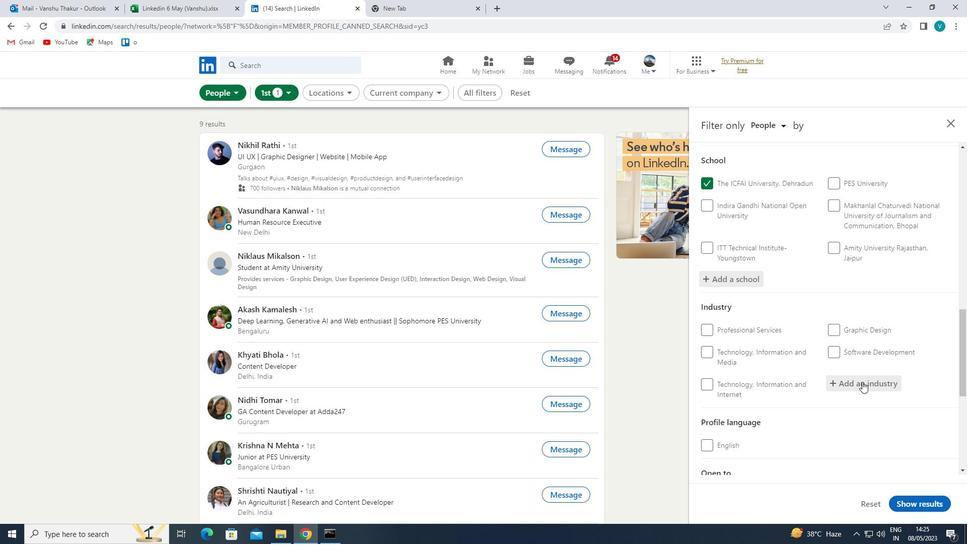 
Action: Mouse moved to (841, 395)
Screenshot: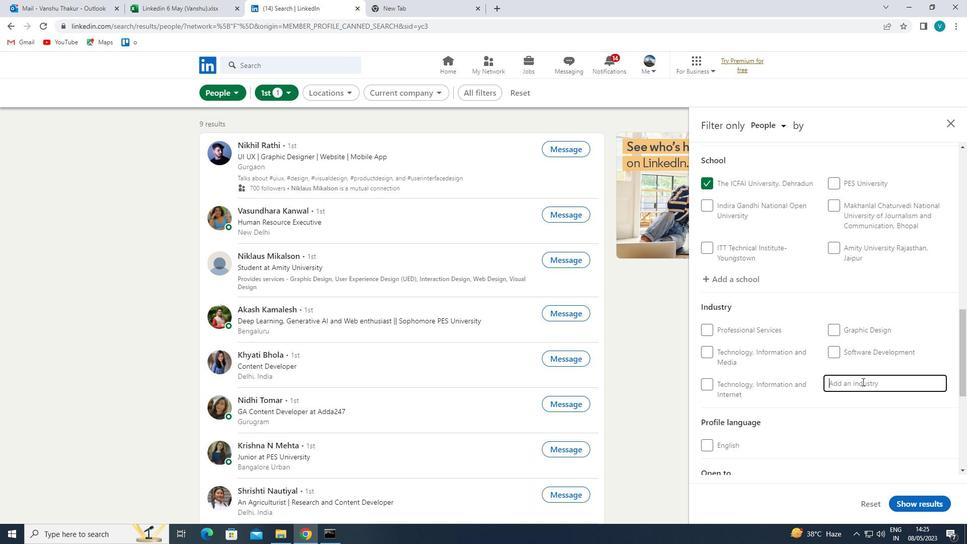 
Action: Key pressed <Key.shift>
Screenshot: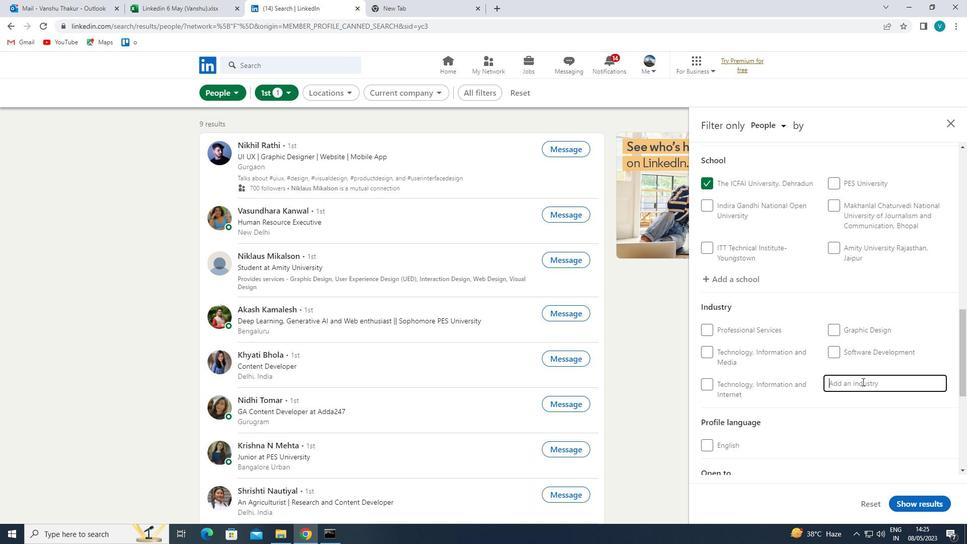 
Action: Mouse moved to (836, 398)
Screenshot: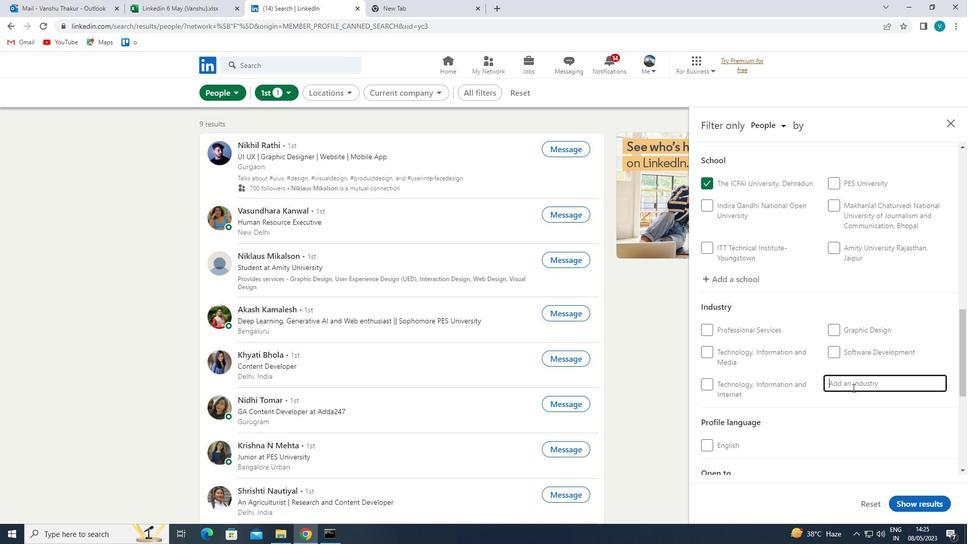 
Action: Key pressed PRIMARY
Screenshot: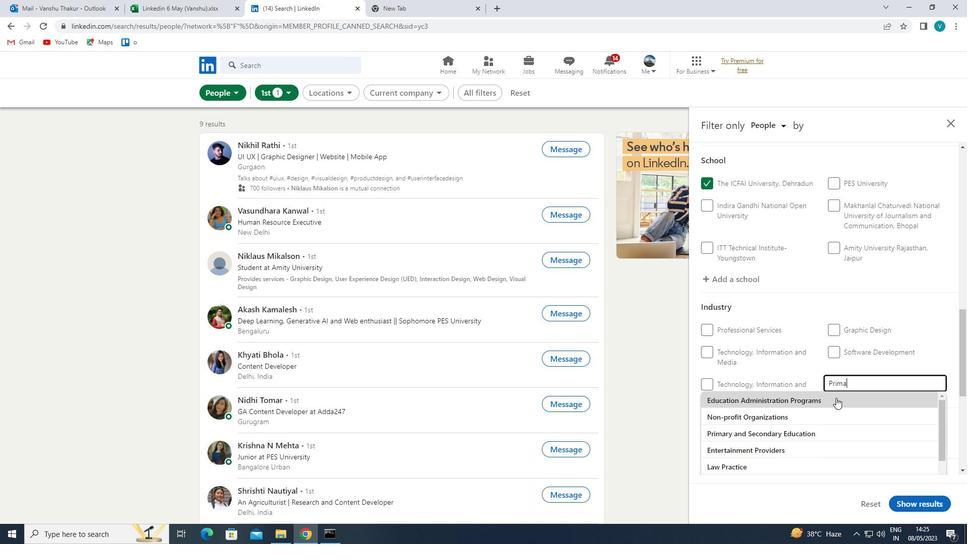 
Action: Mouse moved to (837, 403)
Screenshot: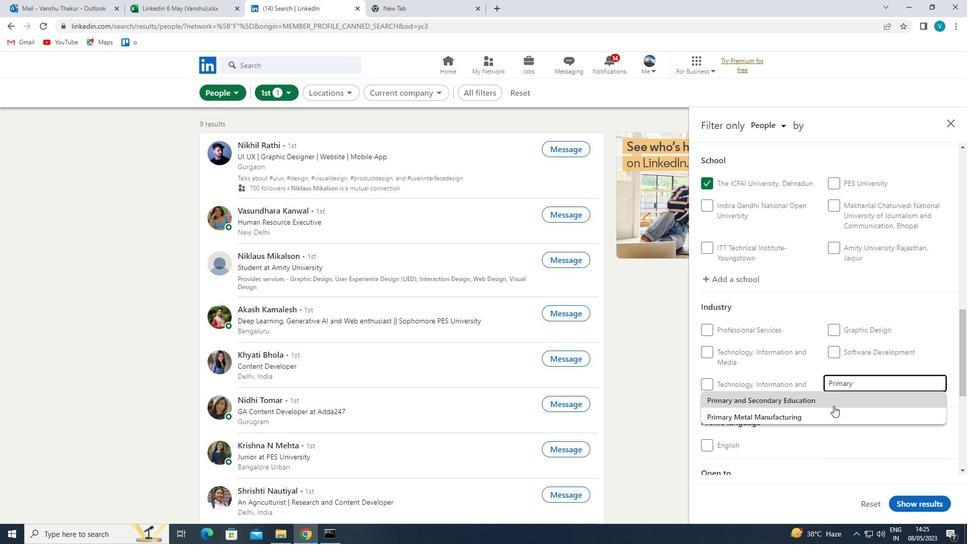 
Action: Mouse pressed left at (837, 403)
Screenshot: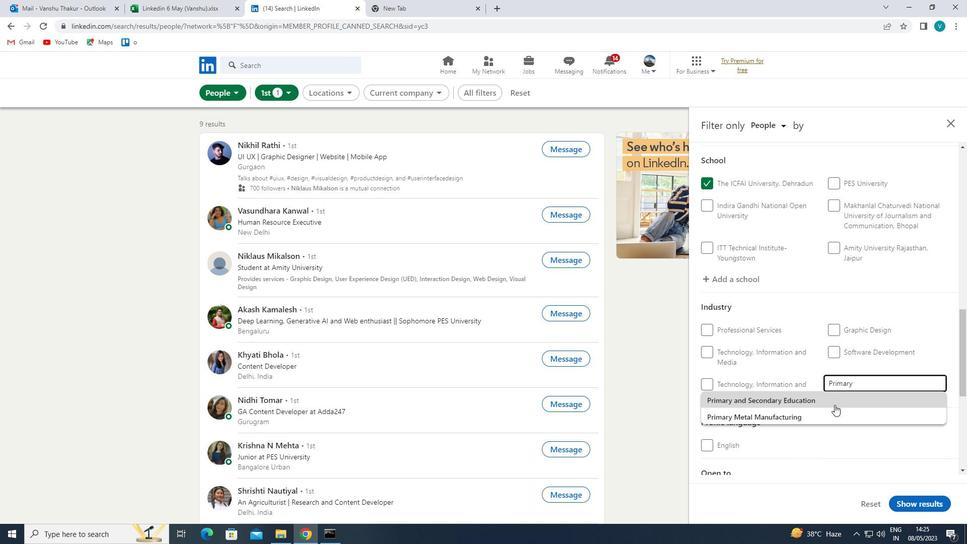 
Action: Mouse scrolled (837, 402) with delta (0, 0)
Screenshot: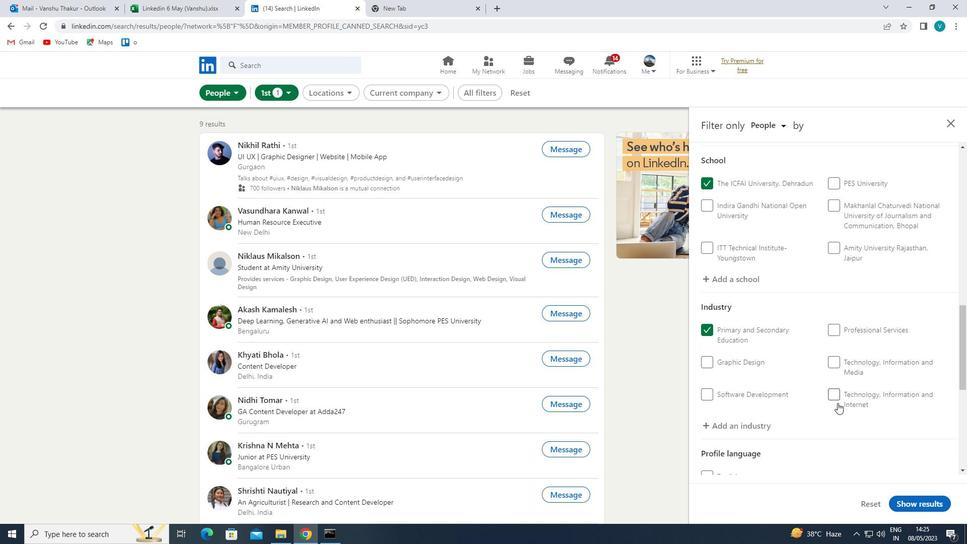 
Action: Mouse scrolled (837, 402) with delta (0, 0)
Screenshot: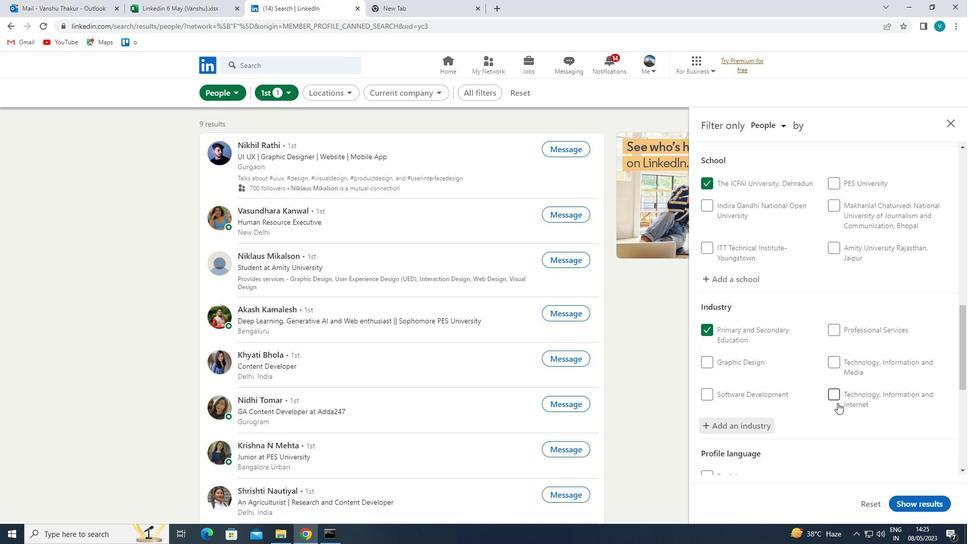 
Action: Mouse scrolled (837, 402) with delta (0, 0)
Screenshot: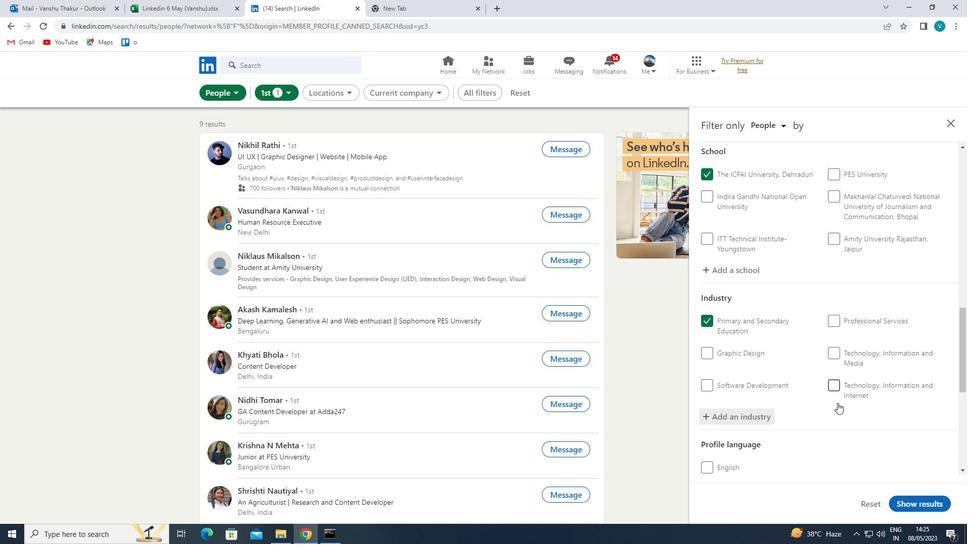 
Action: Mouse scrolled (837, 402) with delta (0, 0)
Screenshot: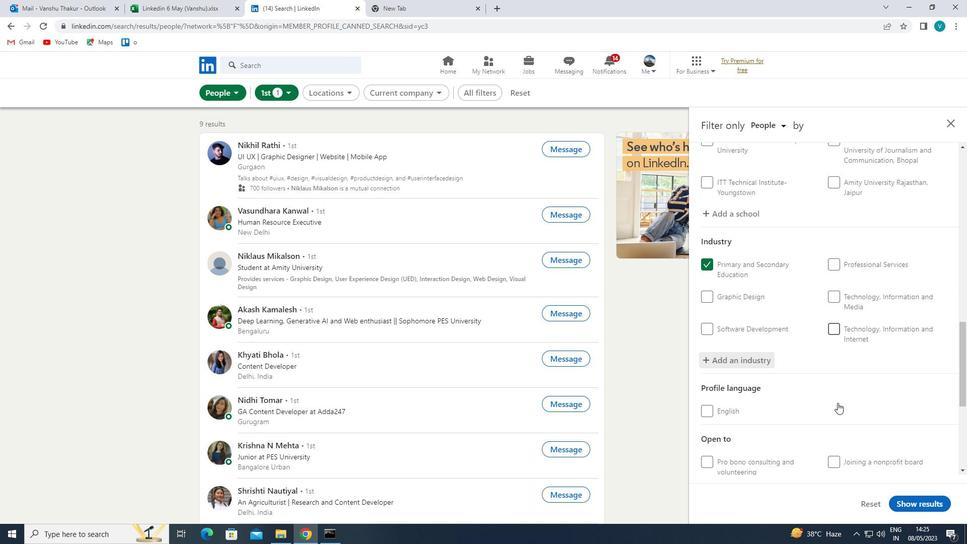 
Action: Mouse moved to (838, 403)
Screenshot: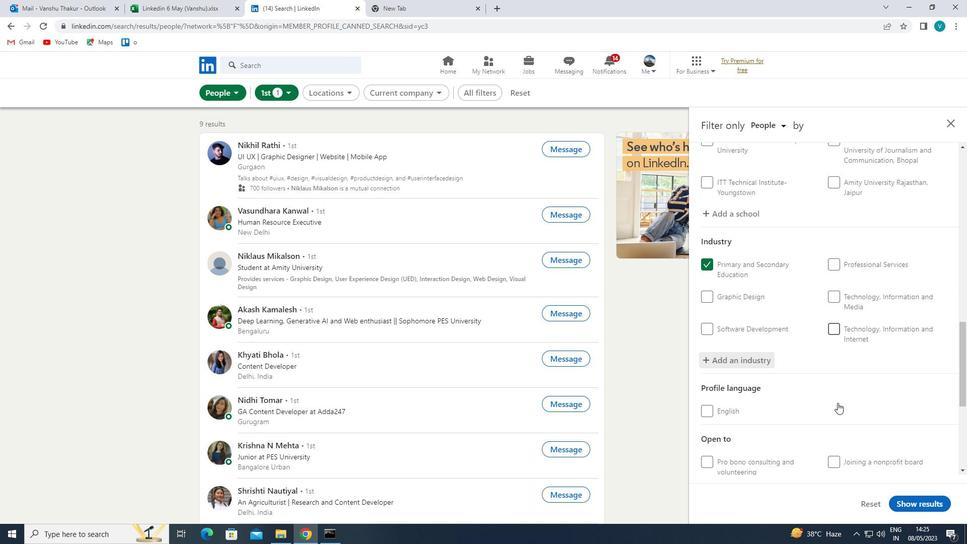 
Action: Mouse scrolled (838, 402) with delta (0, 0)
Screenshot: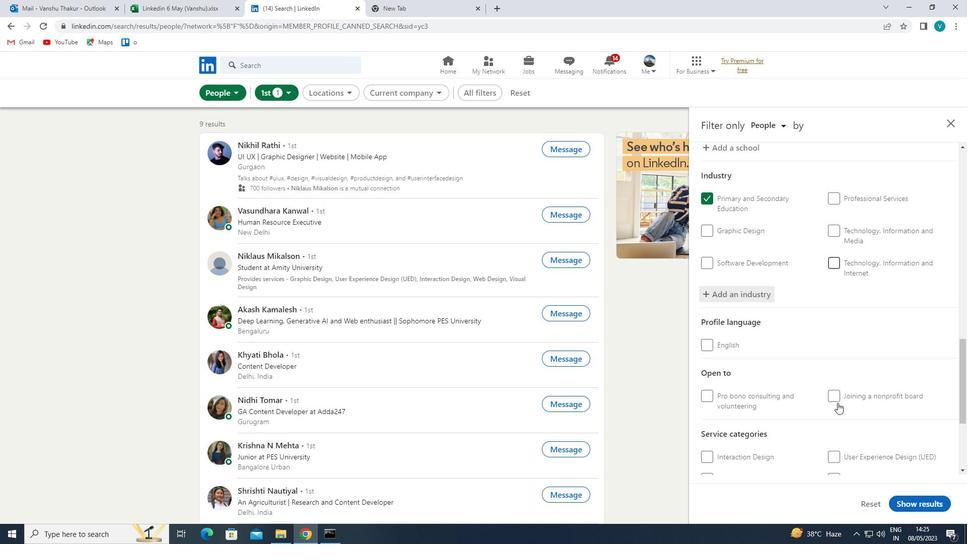 
Action: Mouse moved to (864, 382)
Screenshot: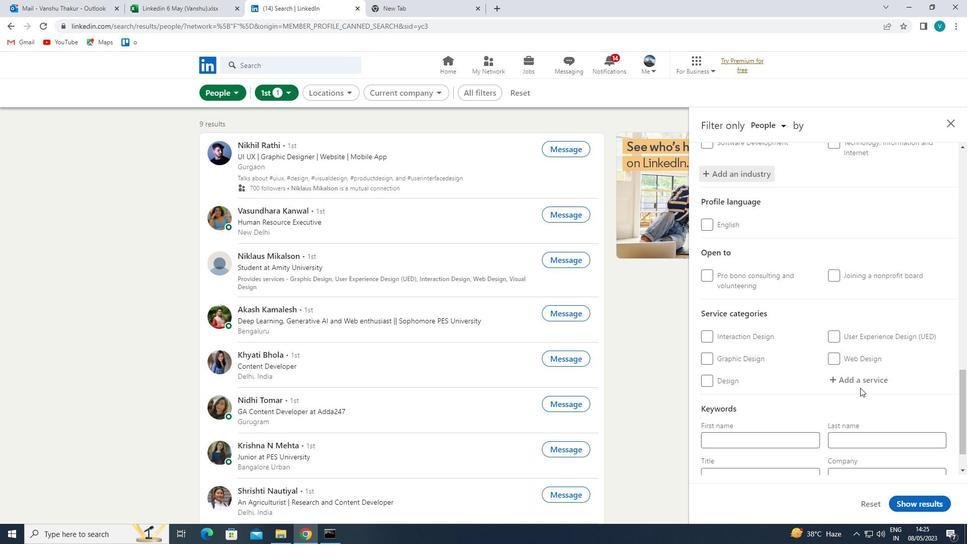
Action: Mouse pressed left at (864, 382)
Screenshot: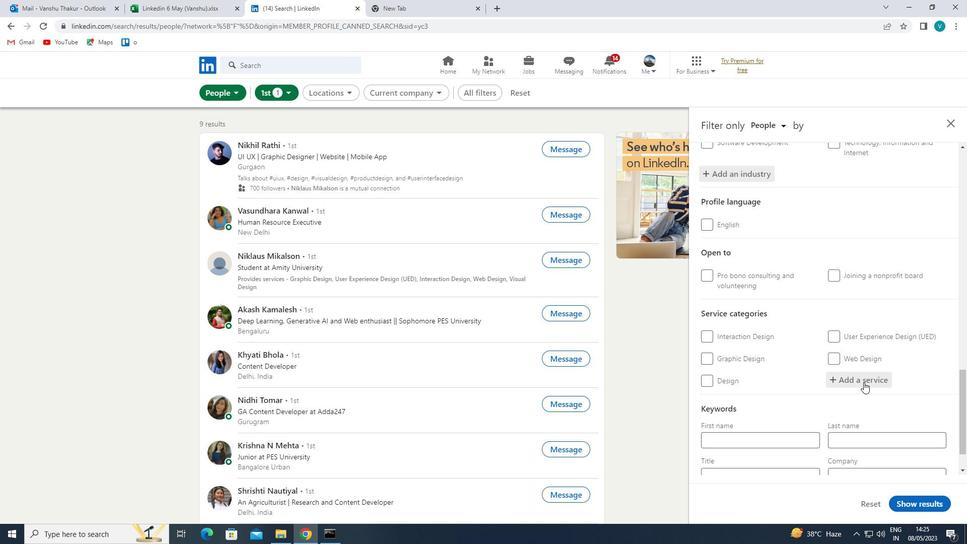 
Action: Key pressed <Key.shift>
Screenshot: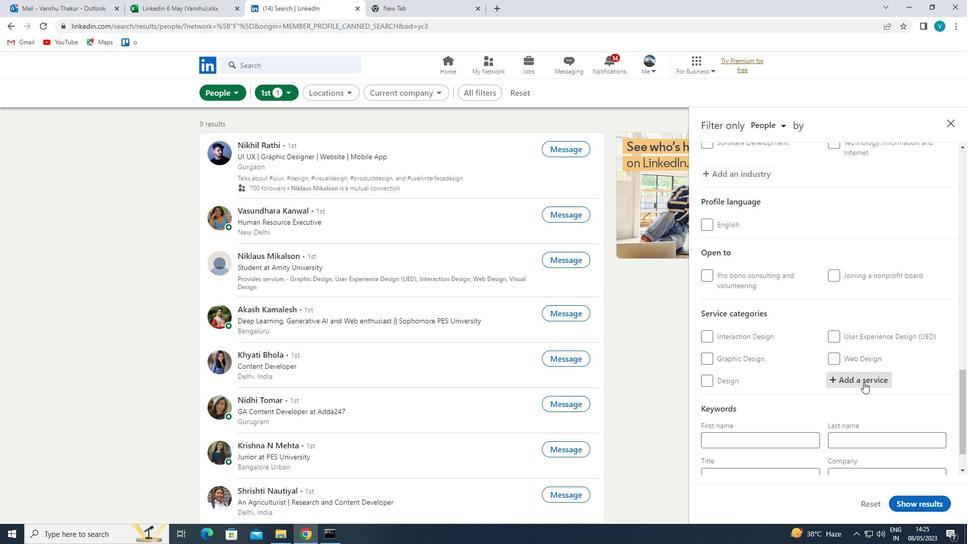 
Action: Mouse moved to (815, 409)
Screenshot: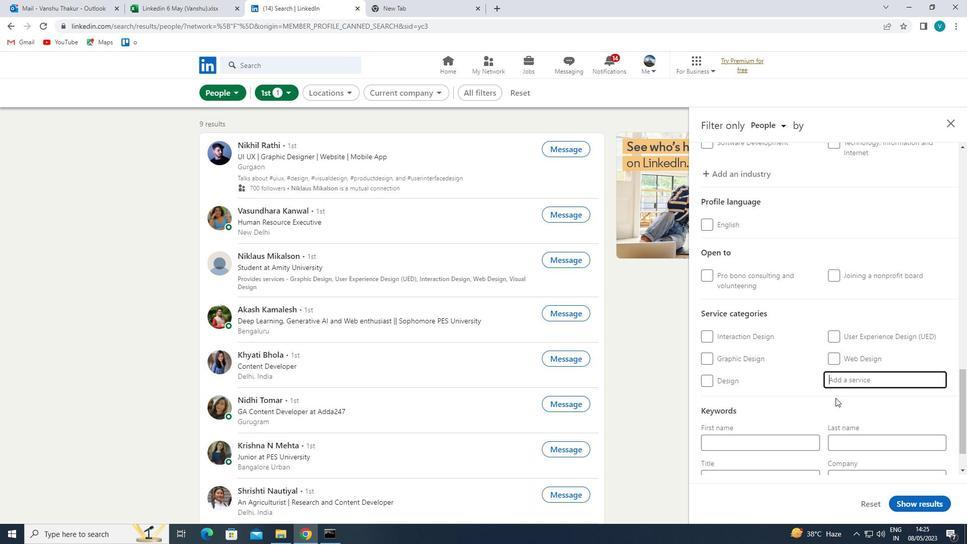 
Action: Key pressed <Key.shift>MORT
Screenshot: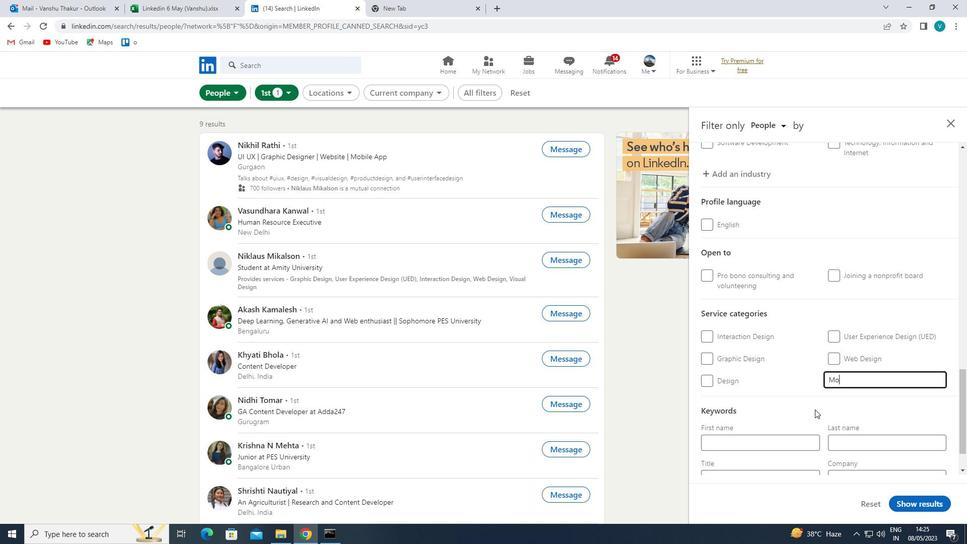 
Action: Mouse moved to (831, 400)
Screenshot: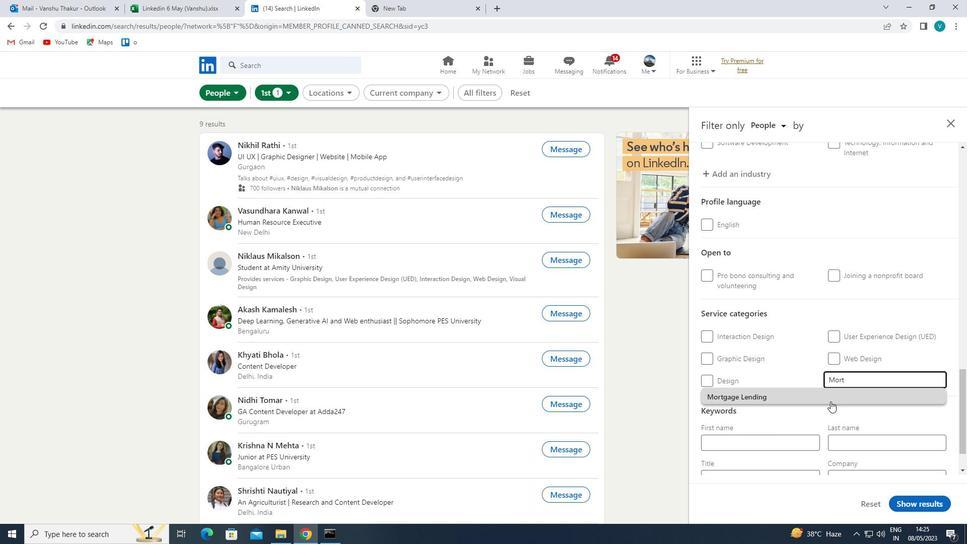 
Action: Mouse pressed left at (831, 400)
Screenshot: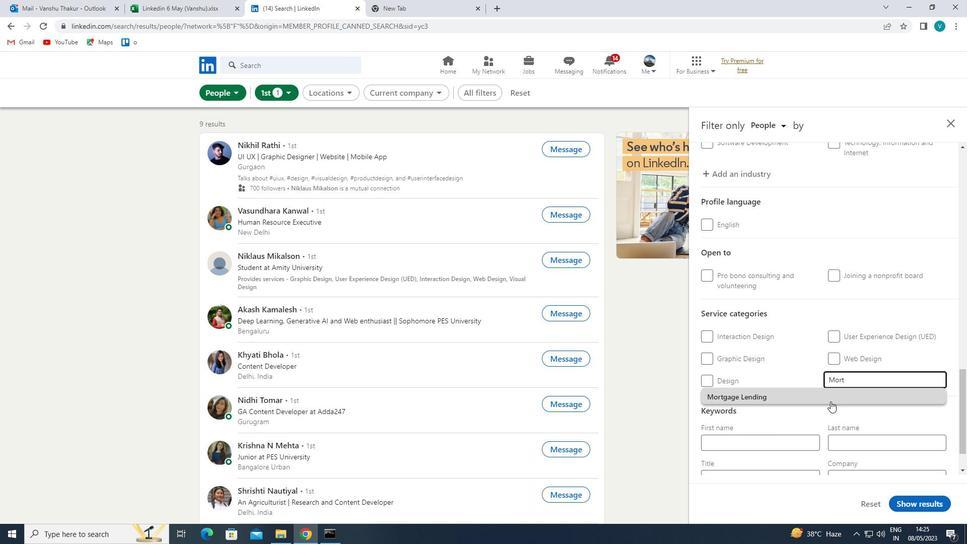 
Action: Mouse moved to (834, 398)
Screenshot: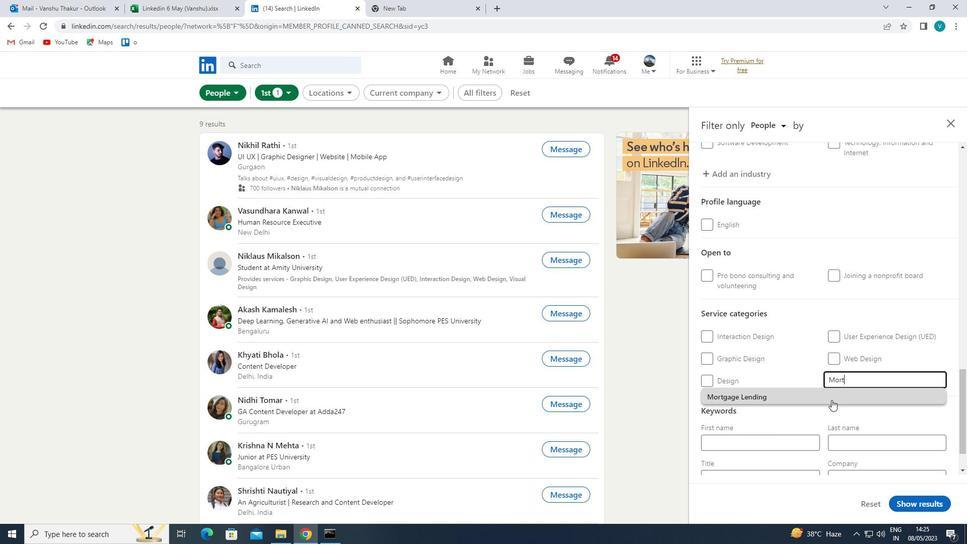 
Action: Mouse scrolled (834, 397) with delta (0, 0)
Screenshot: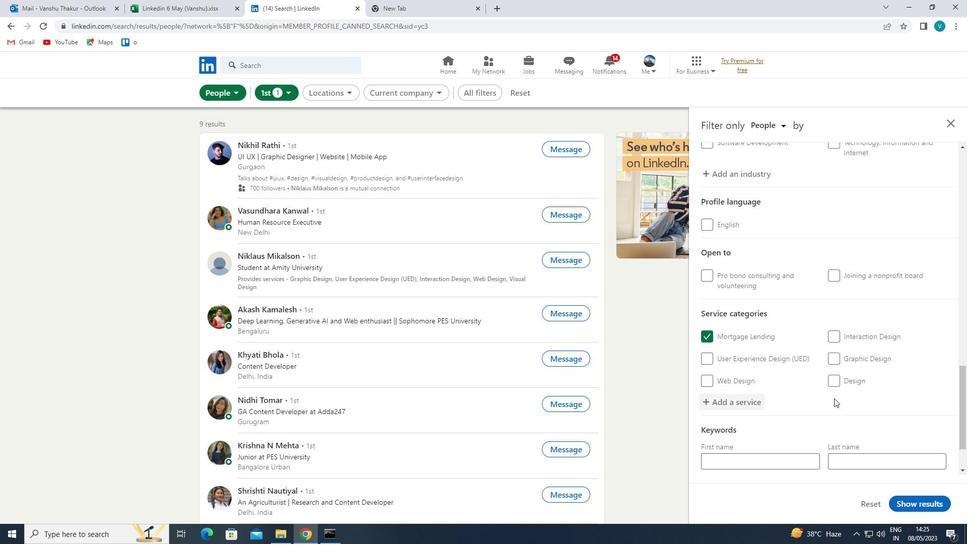 
Action: Mouse scrolled (834, 397) with delta (0, 0)
Screenshot: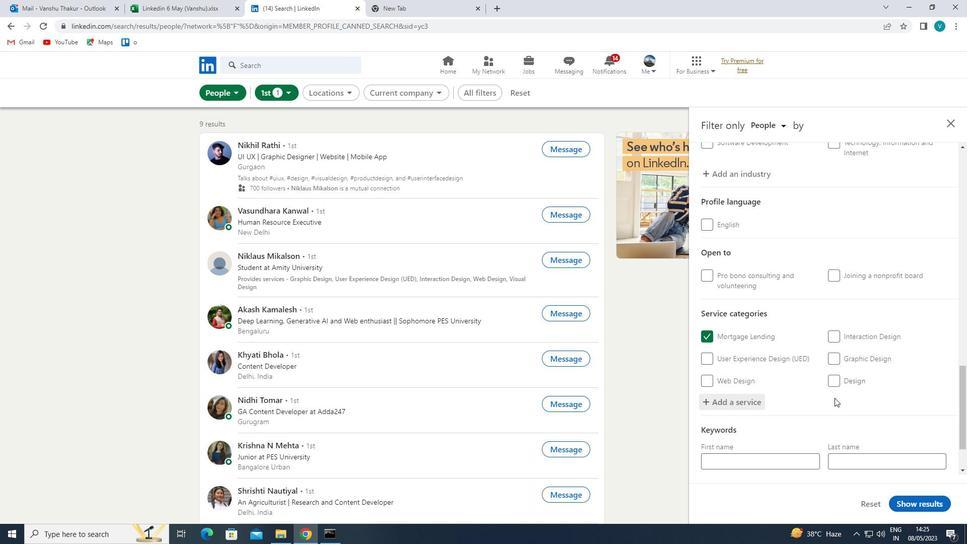 
Action: Mouse scrolled (834, 397) with delta (0, 0)
Screenshot: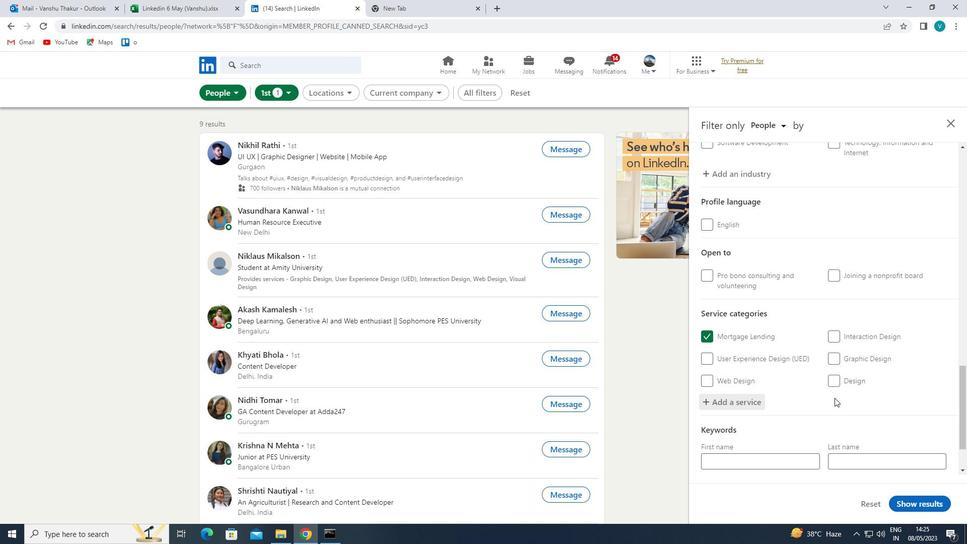 
Action: Mouse scrolled (834, 397) with delta (0, 0)
Screenshot: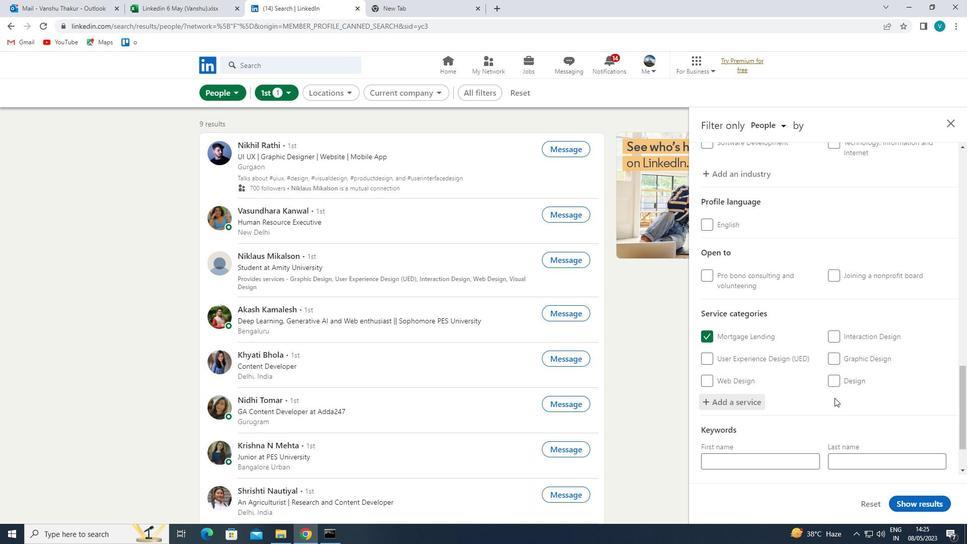 
Action: Mouse moved to (786, 431)
Screenshot: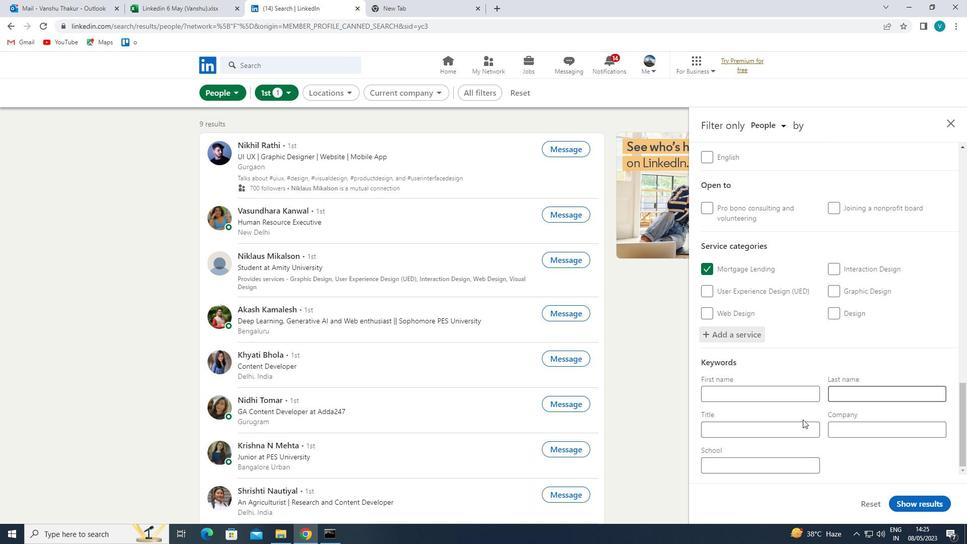 
Action: Mouse pressed left at (786, 431)
Screenshot: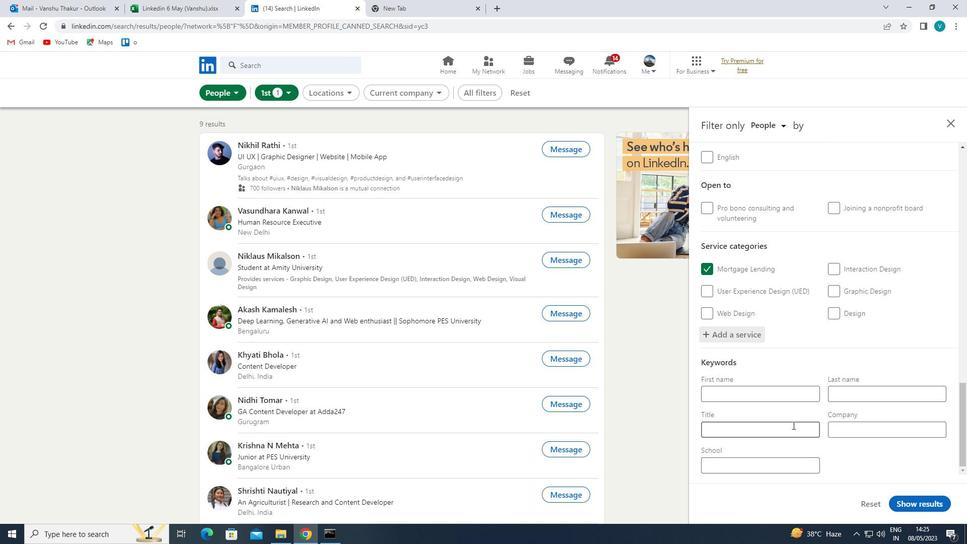 
Action: Mouse moved to (781, 426)
Screenshot: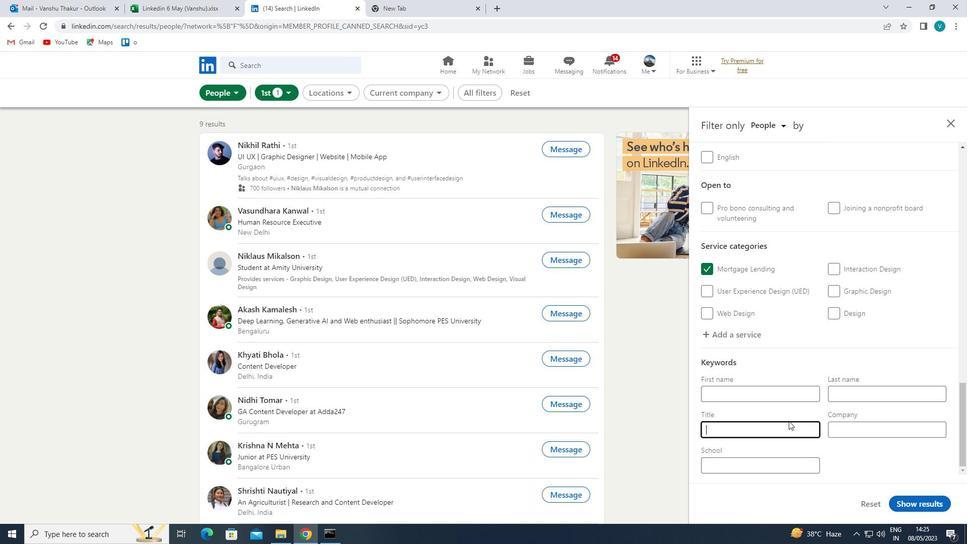 
Action: Key pressed <Key.shift>
Screenshot: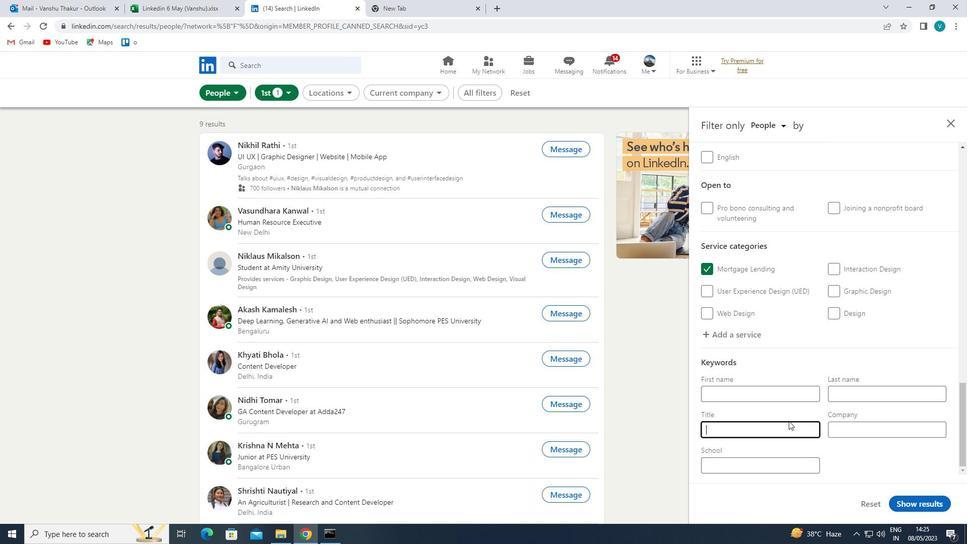 
Action: Mouse moved to (745, 451)
Screenshot: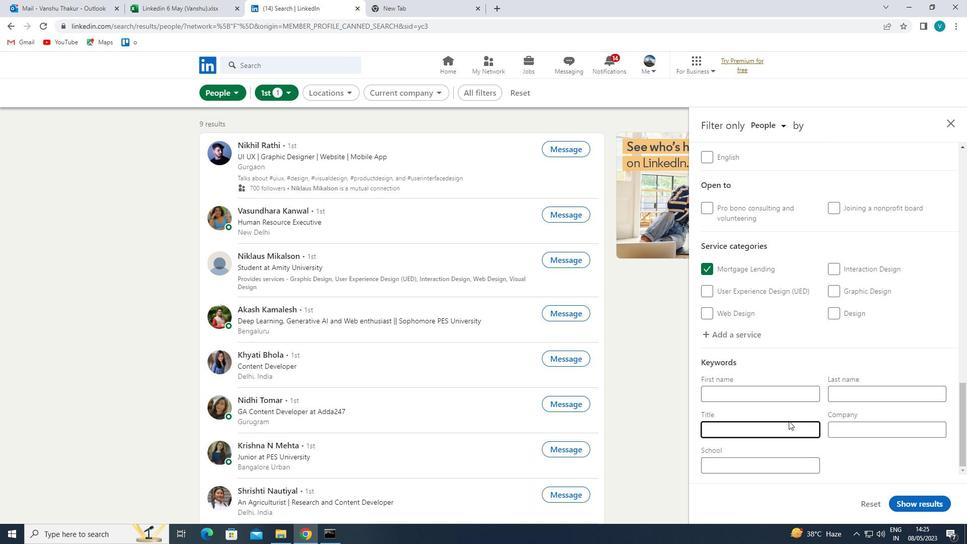 
Action: Key pressed COORDINATOR
Screenshot: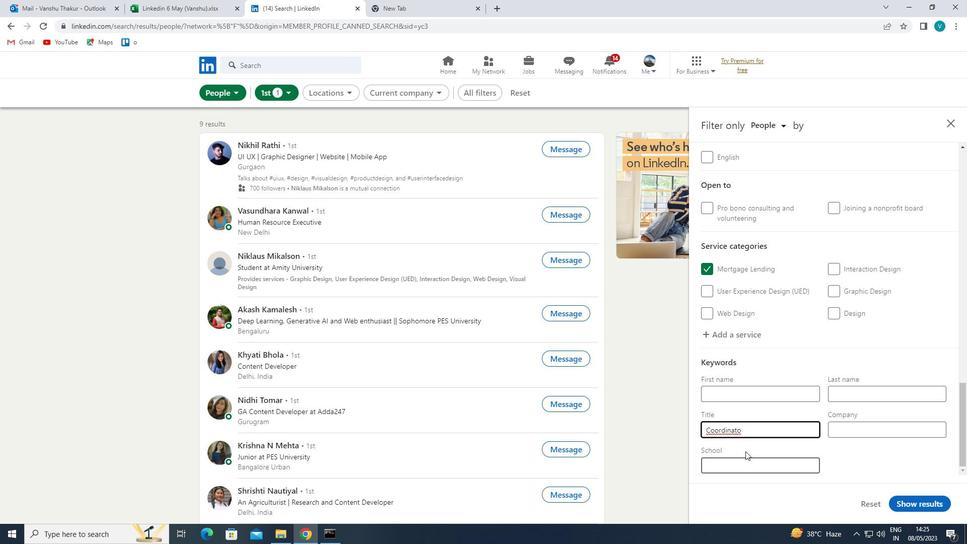 
Action: Mouse moved to (940, 502)
Screenshot: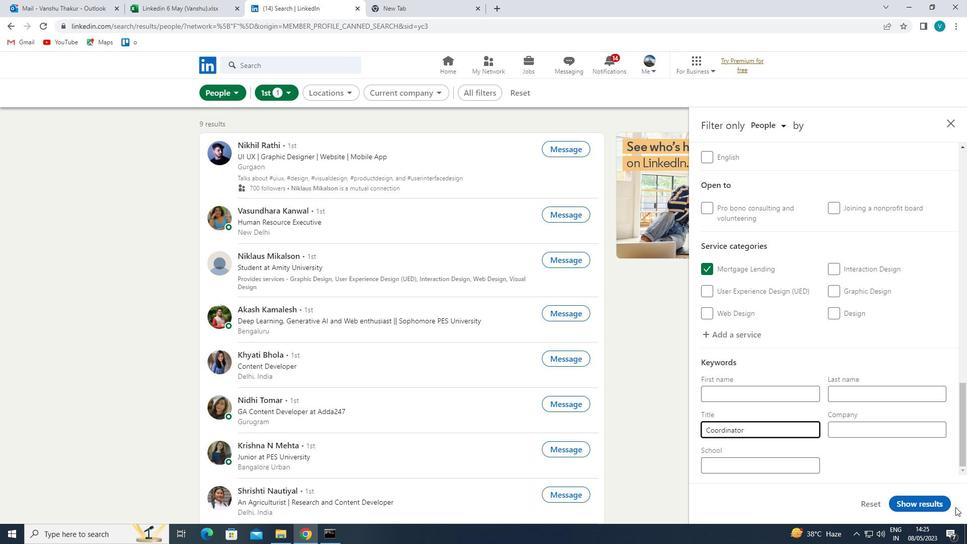 
Action: Mouse pressed left at (940, 502)
Screenshot: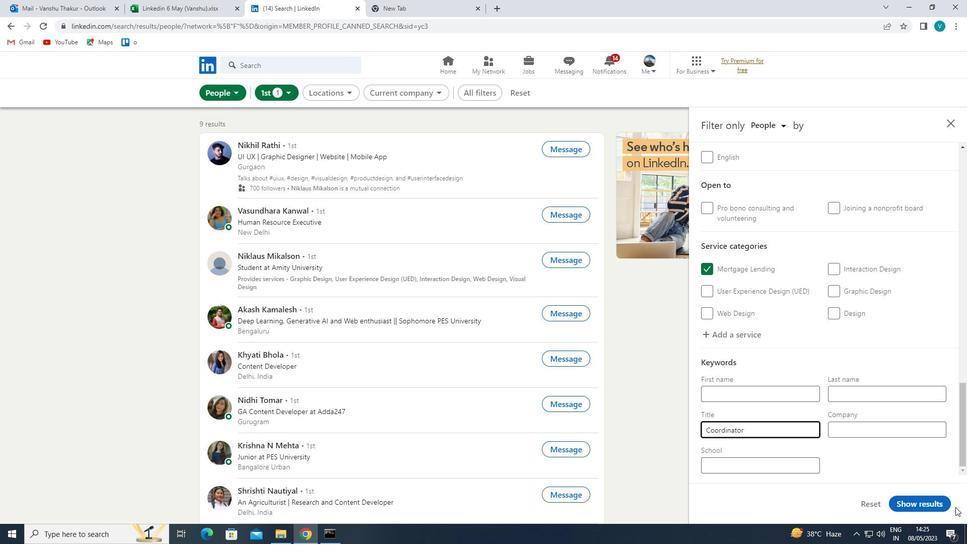 
Action: Mouse moved to (883, 533)
Screenshot: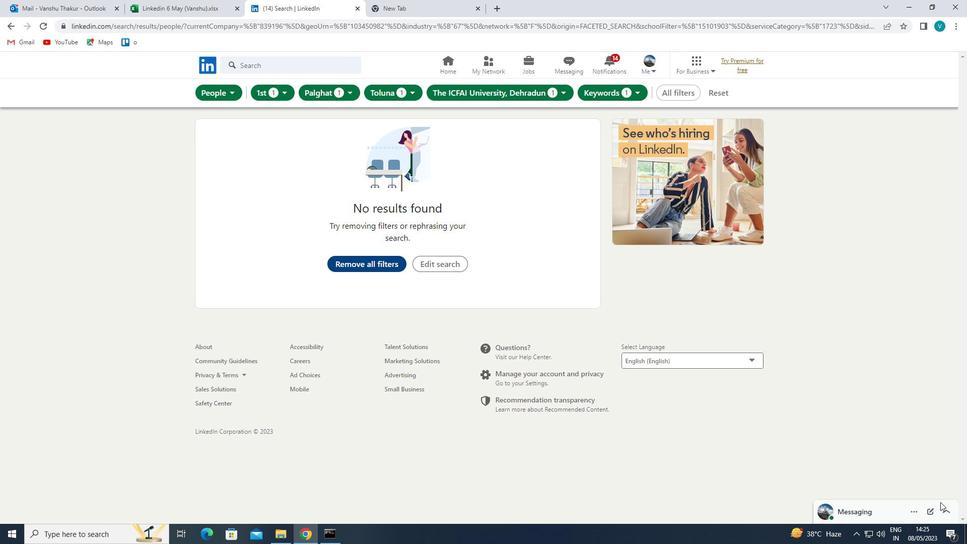 
